 Task: Search for the email with the subject Request for a trial logged in from softage.1@softage.net with the filter, email from softage.7@softage.net and a new filter,  Mark as read
Action: Mouse moved to (912, 102)
Screenshot: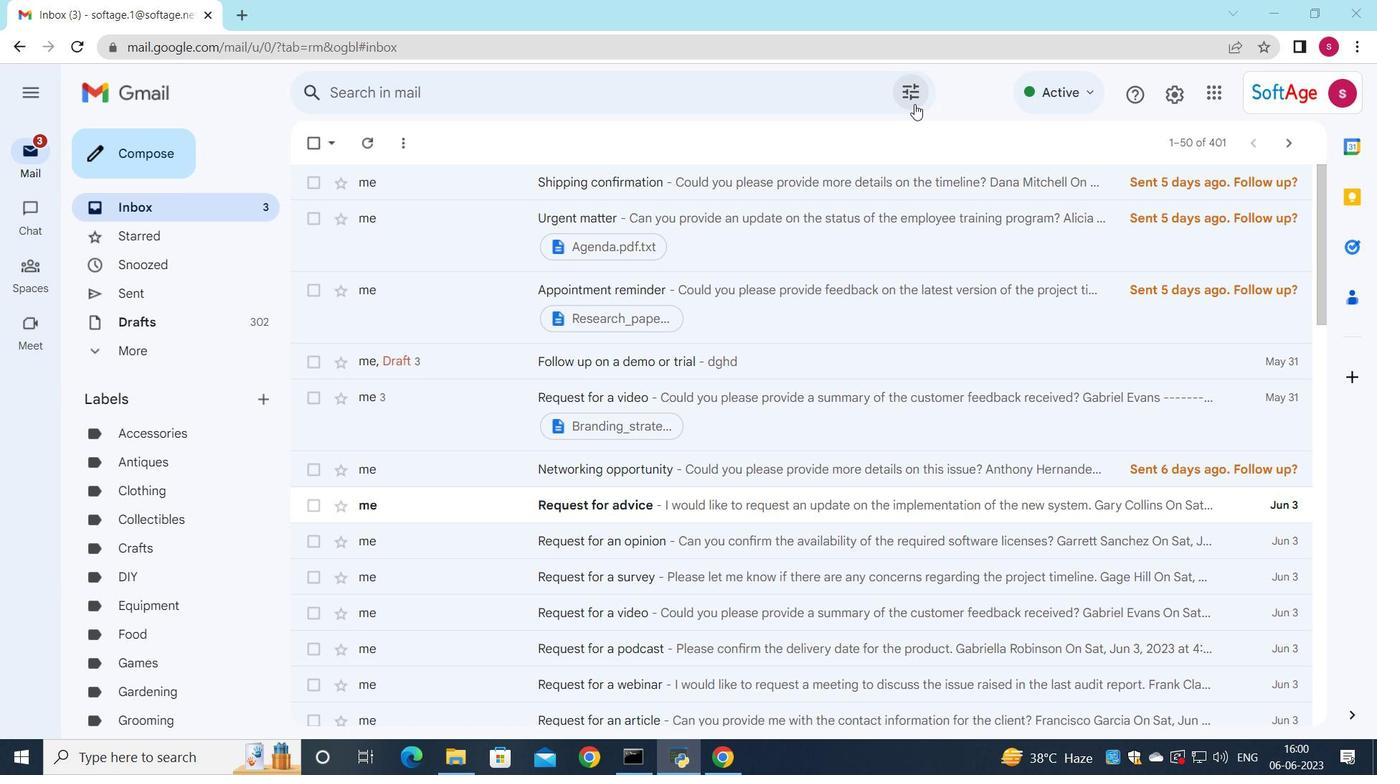 
Action: Mouse pressed left at (912, 102)
Screenshot: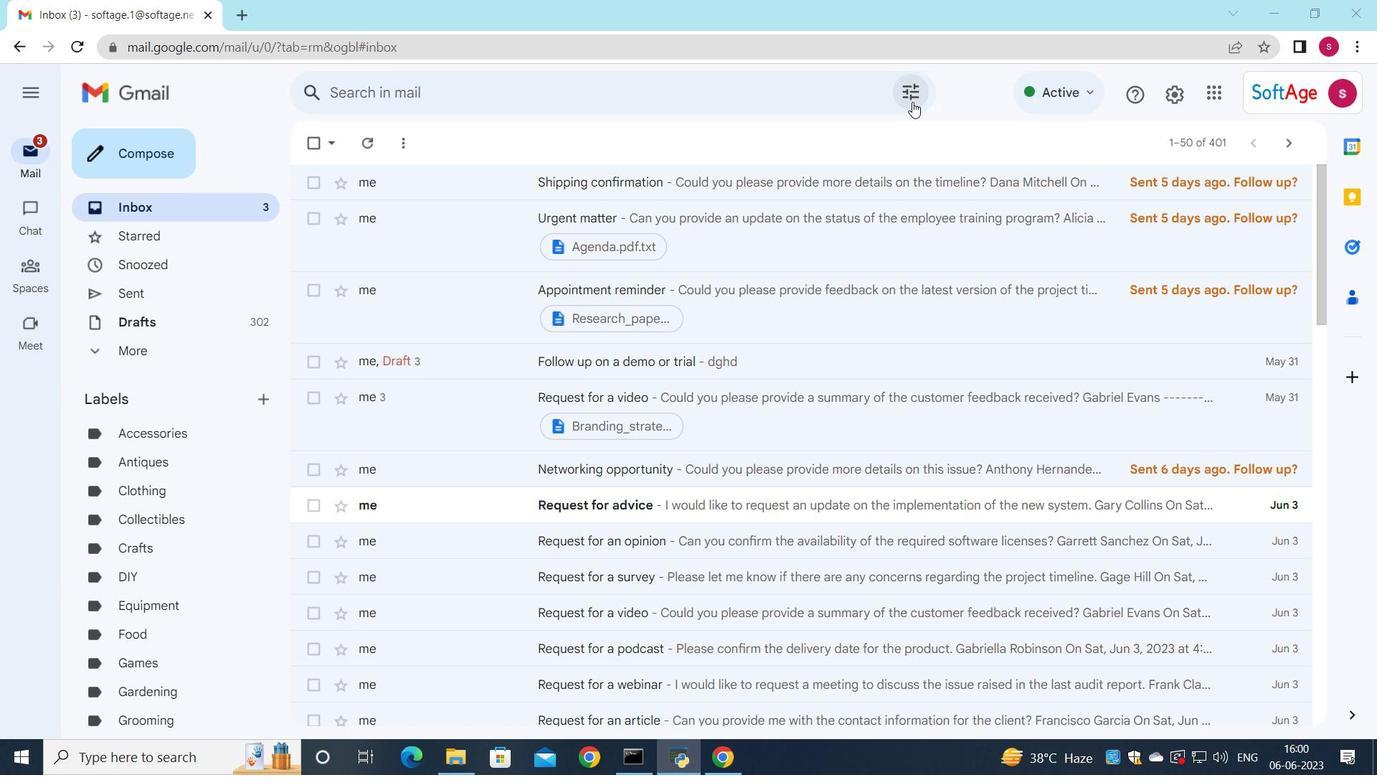 
Action: Mouse moved to (751, 167)
Screenshot: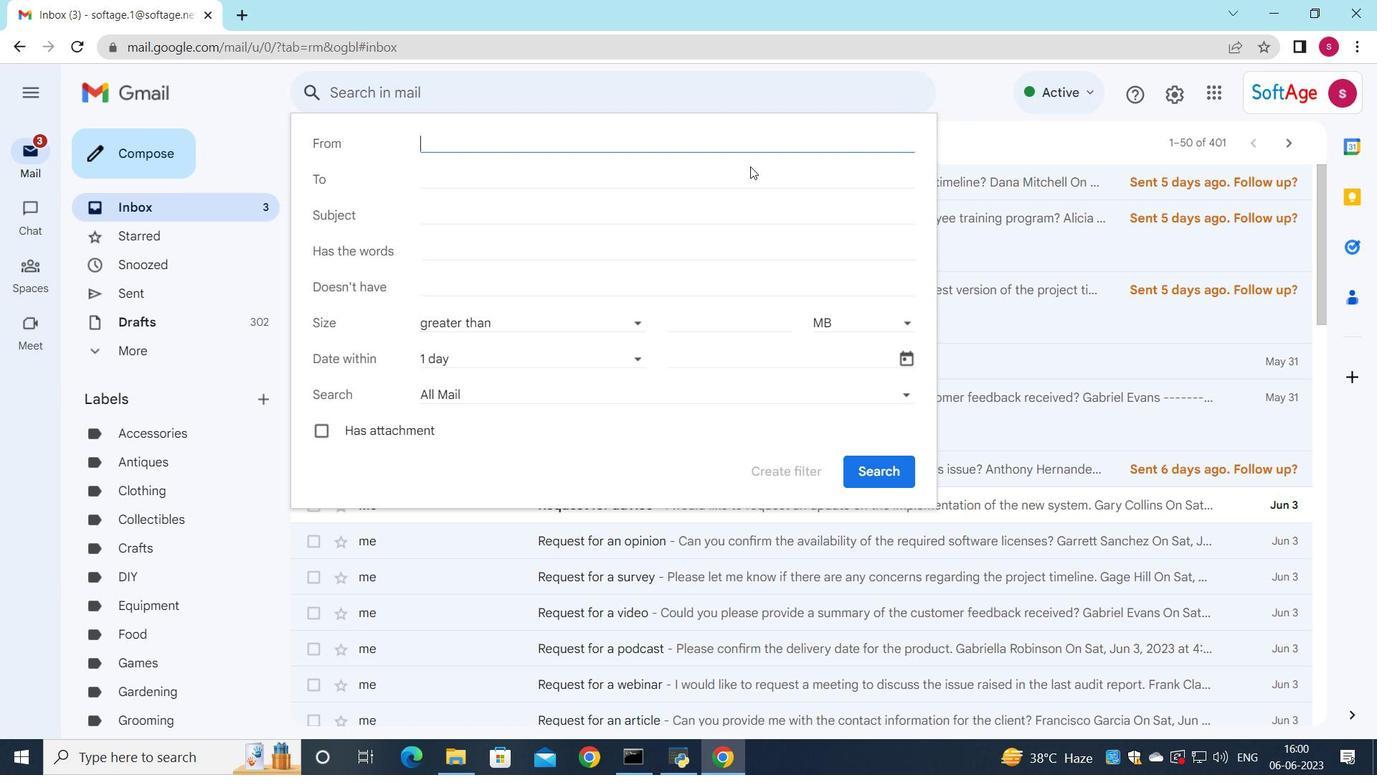 
Action: Key pressed s
Screenshot: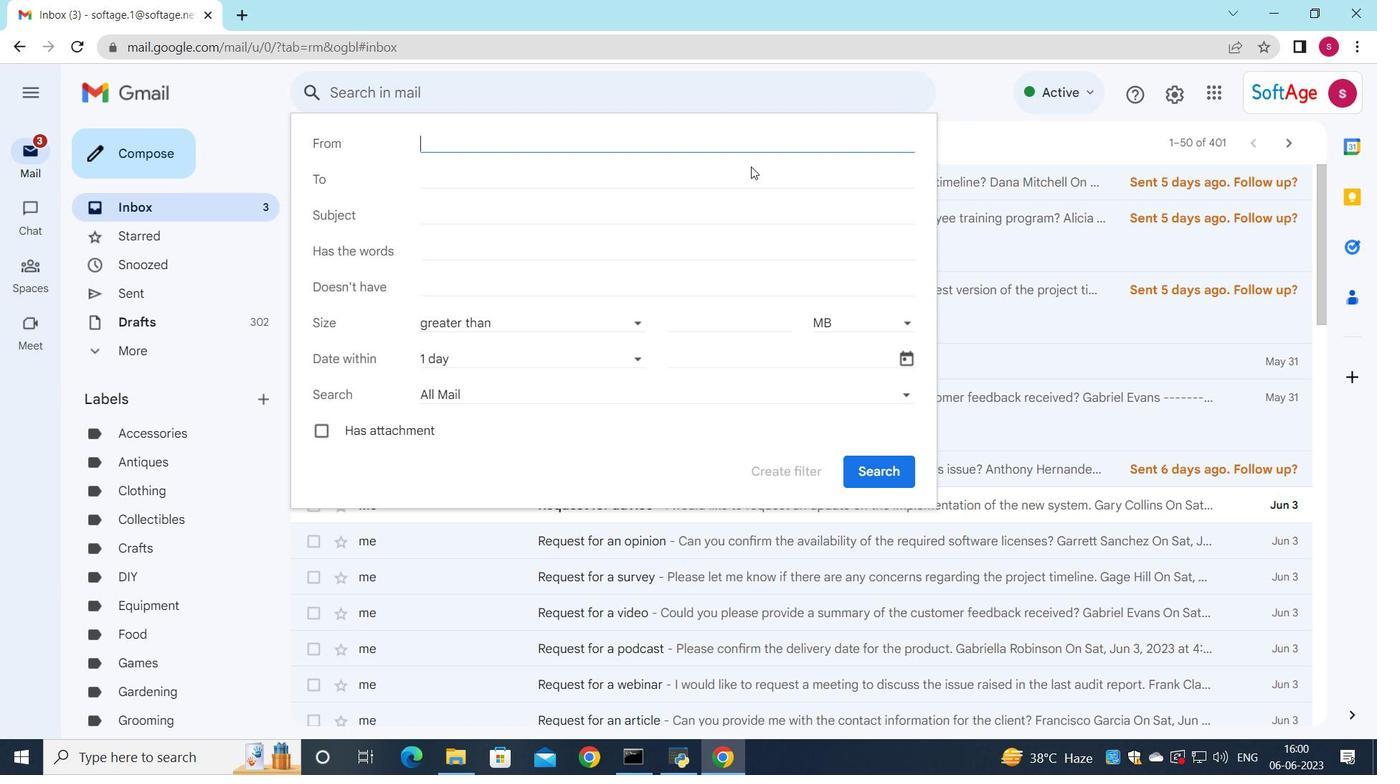 
Action: Mouse moved to (591, 174)
Screenshot: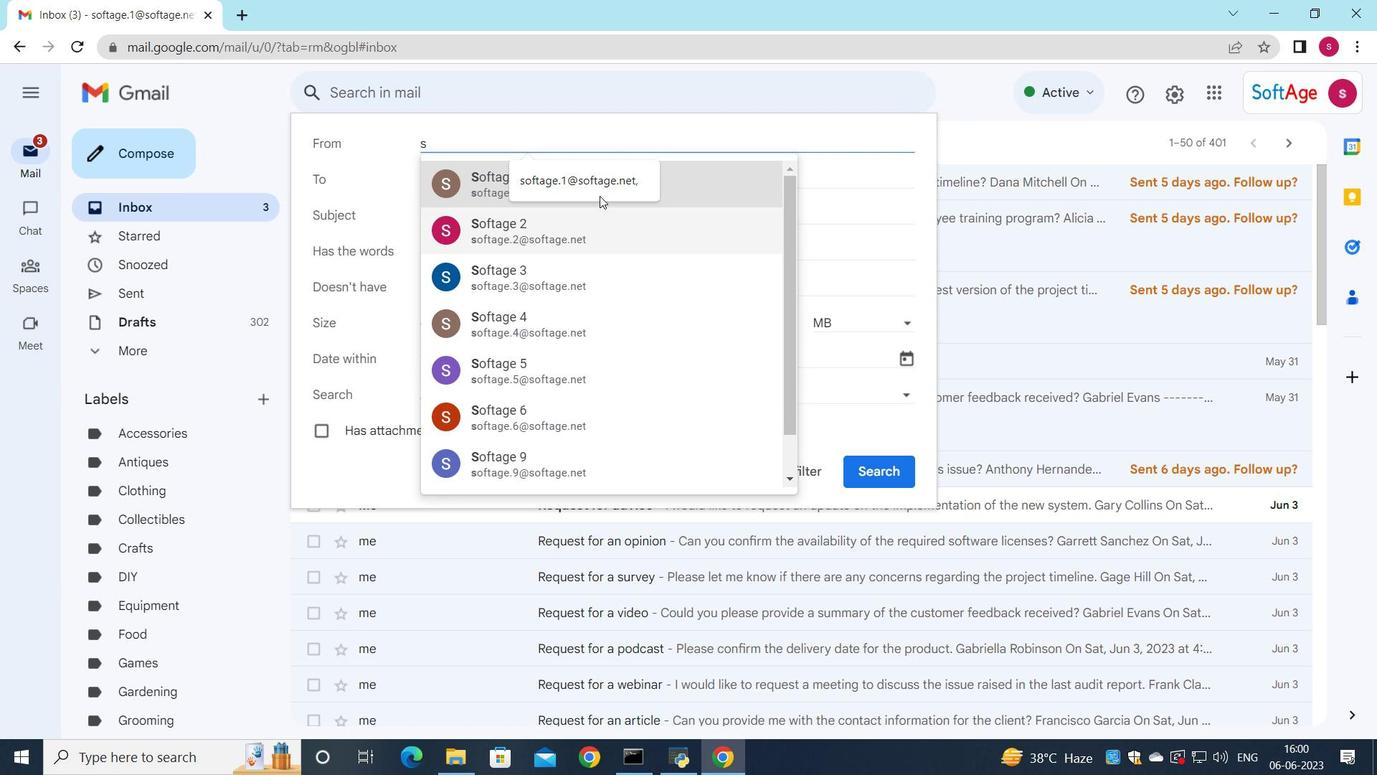 
Action: Mouse pressed left at (591, 174)
Screenshot: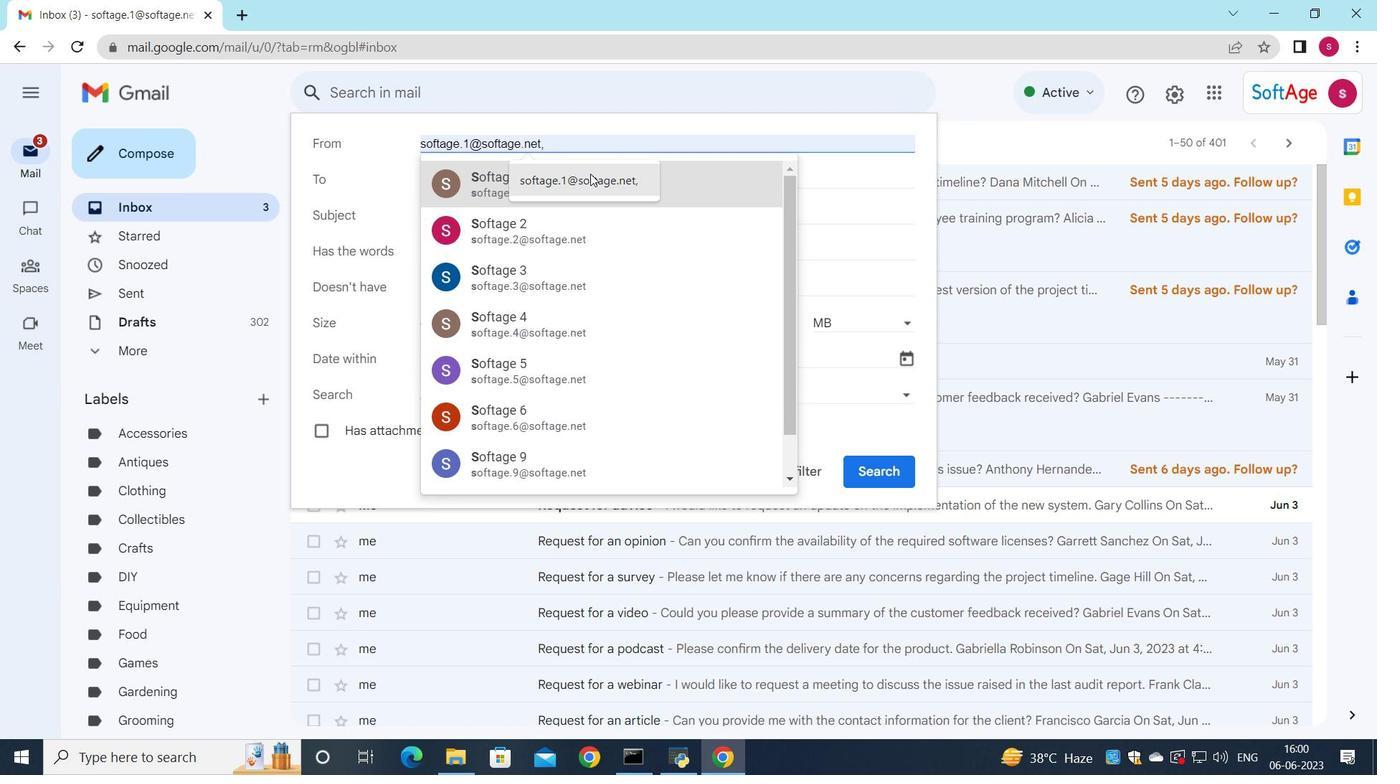 
Action: Mouse moved to (508, 185)
Screenshot: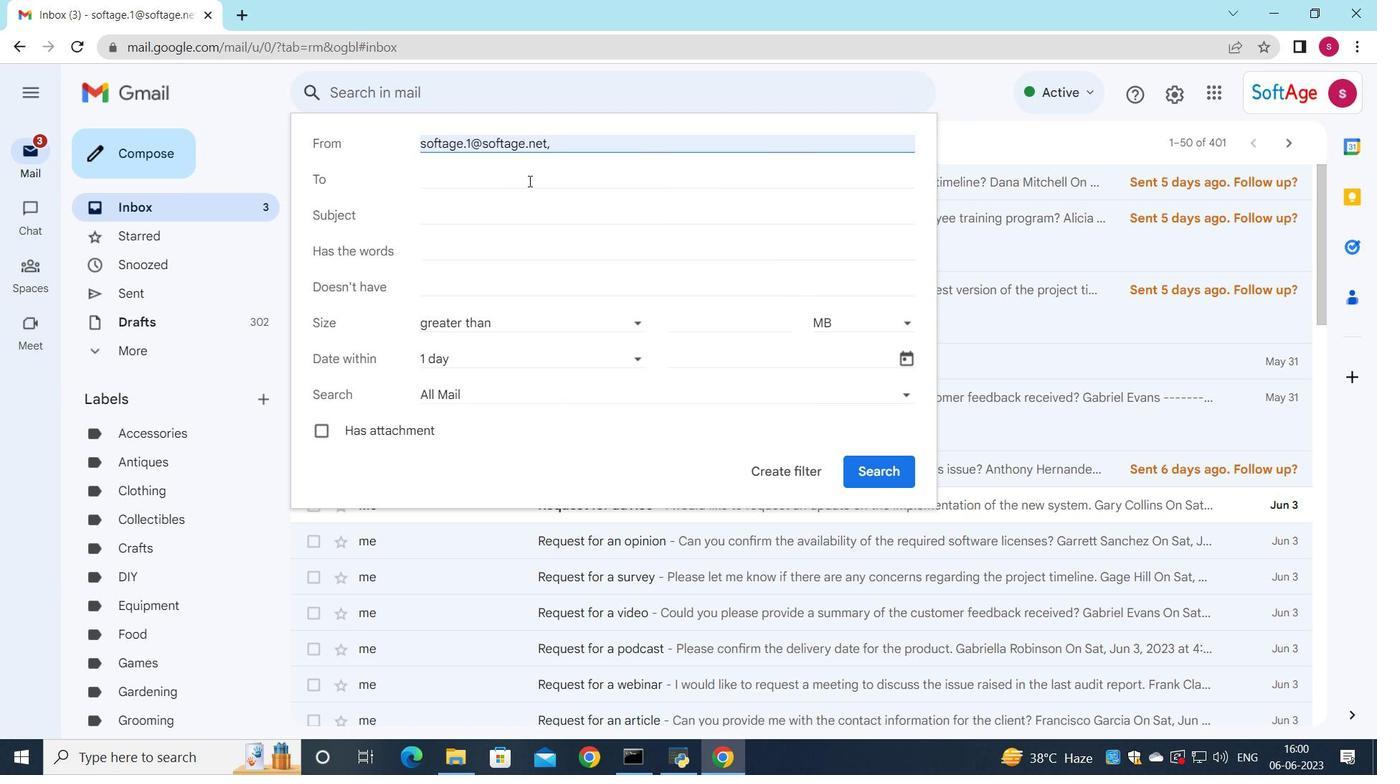 
Action: Mouse pressed left at (508, 185)
Screenshot: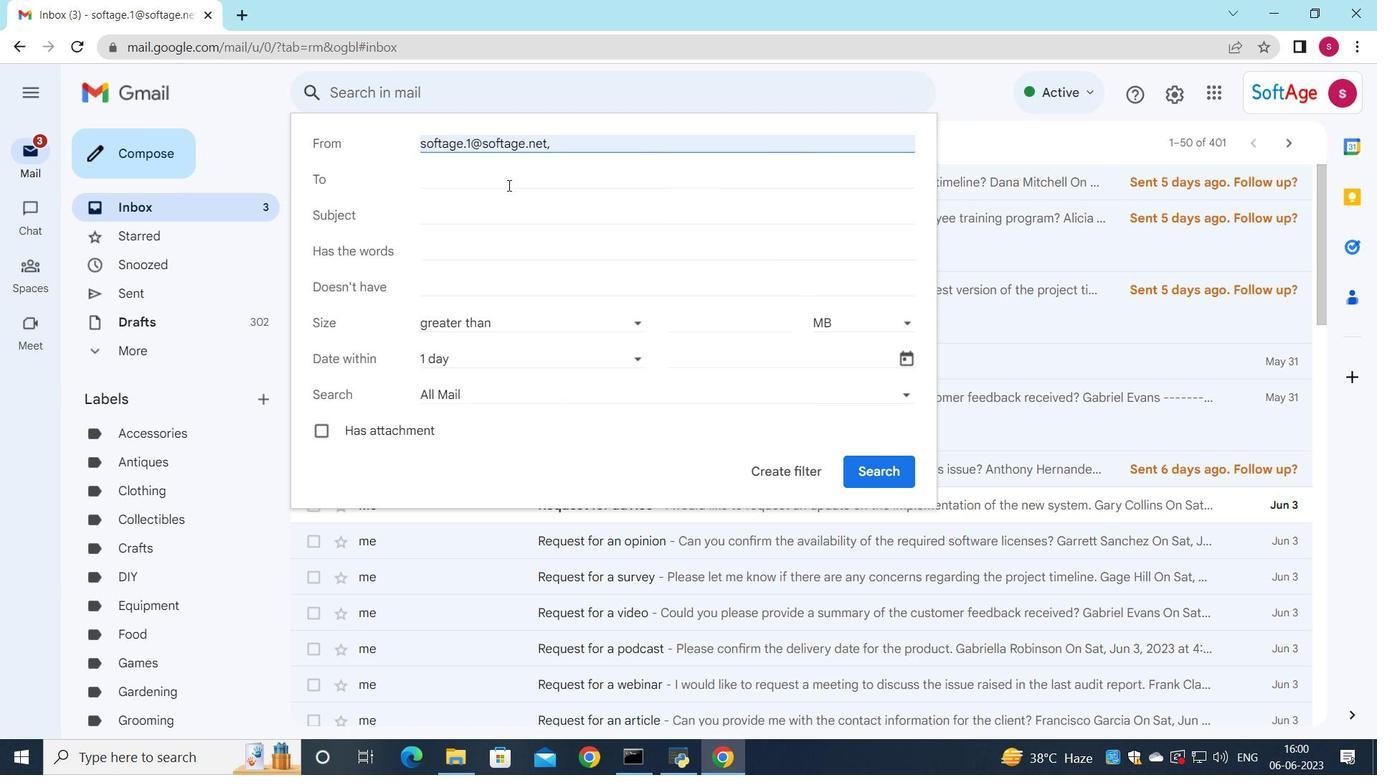 
Action: Mouse moved to (508, 185)
Screenshot: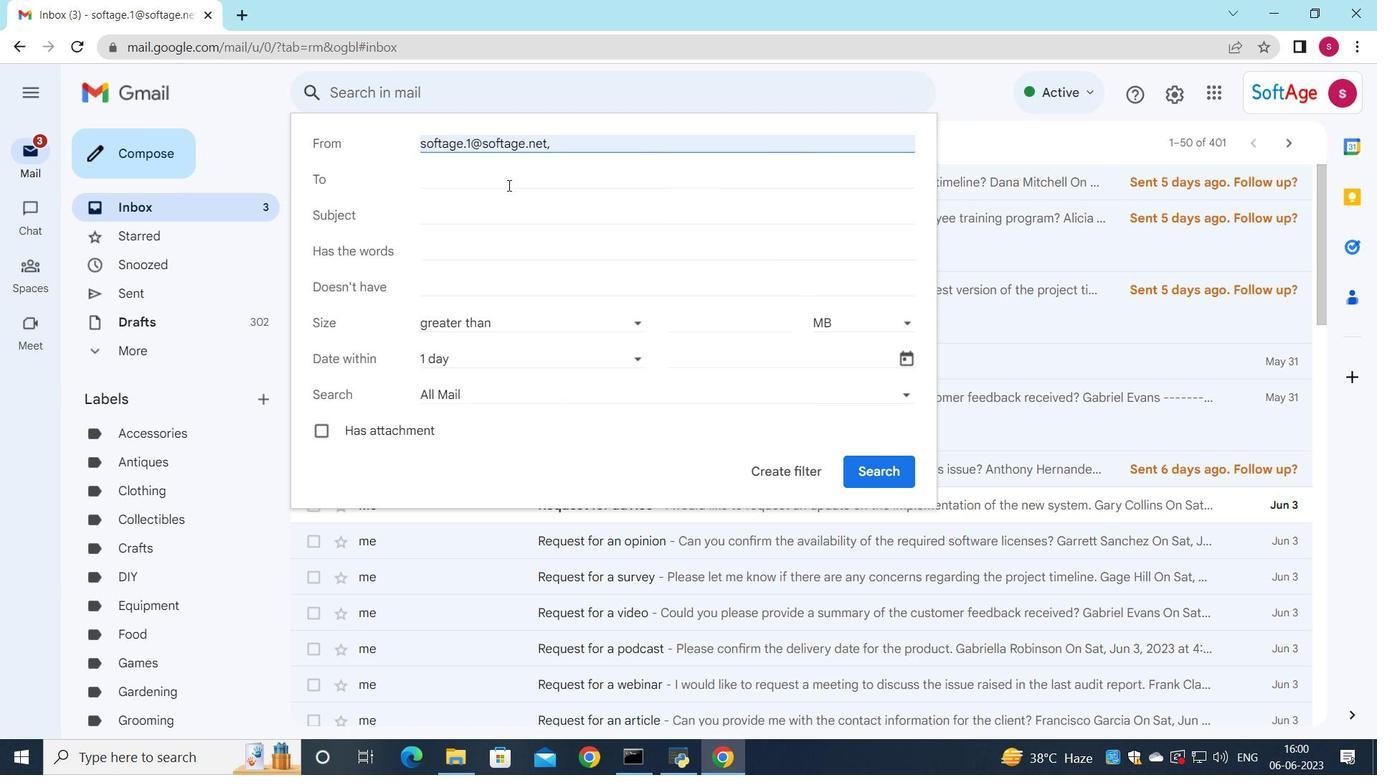 
Action: Key pressed s
Screenshot: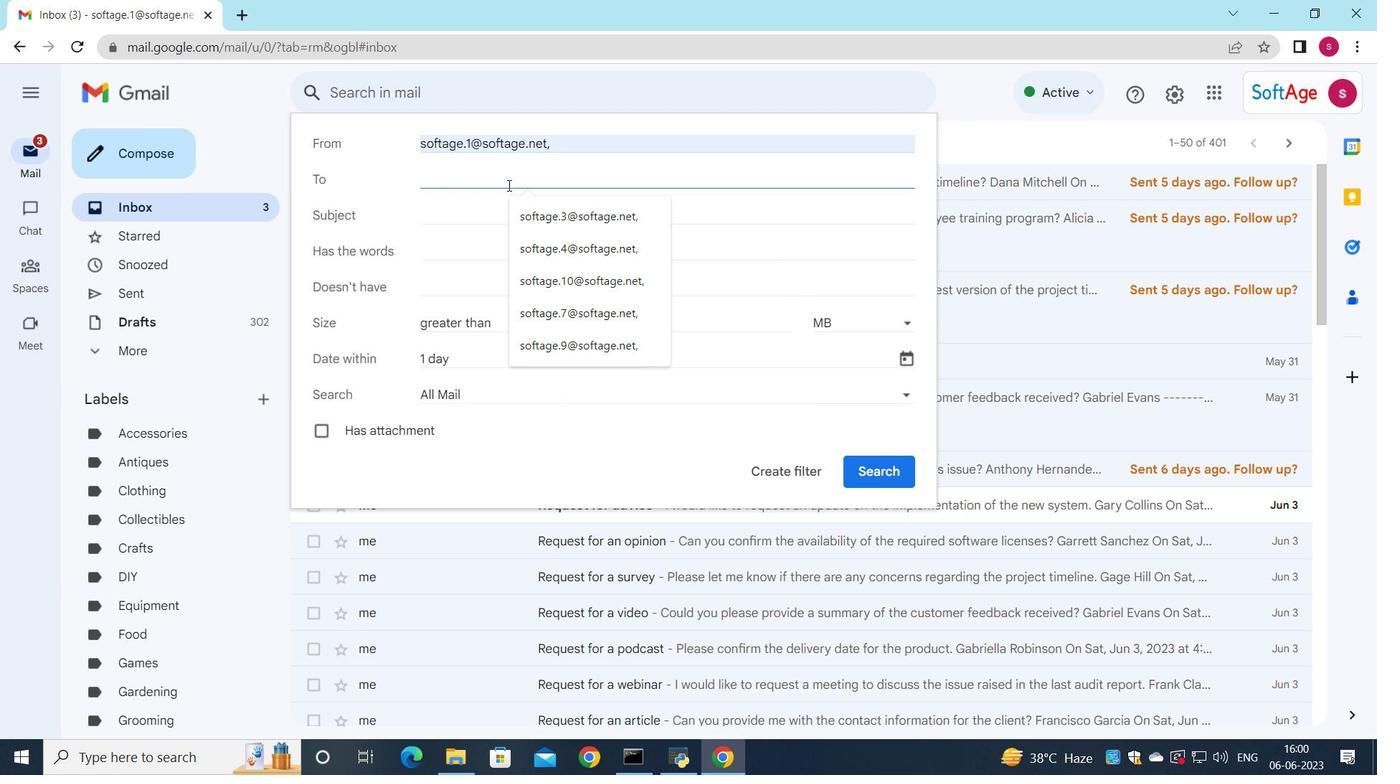 
Action: Mouse moved to (566, 319)
Screenshot: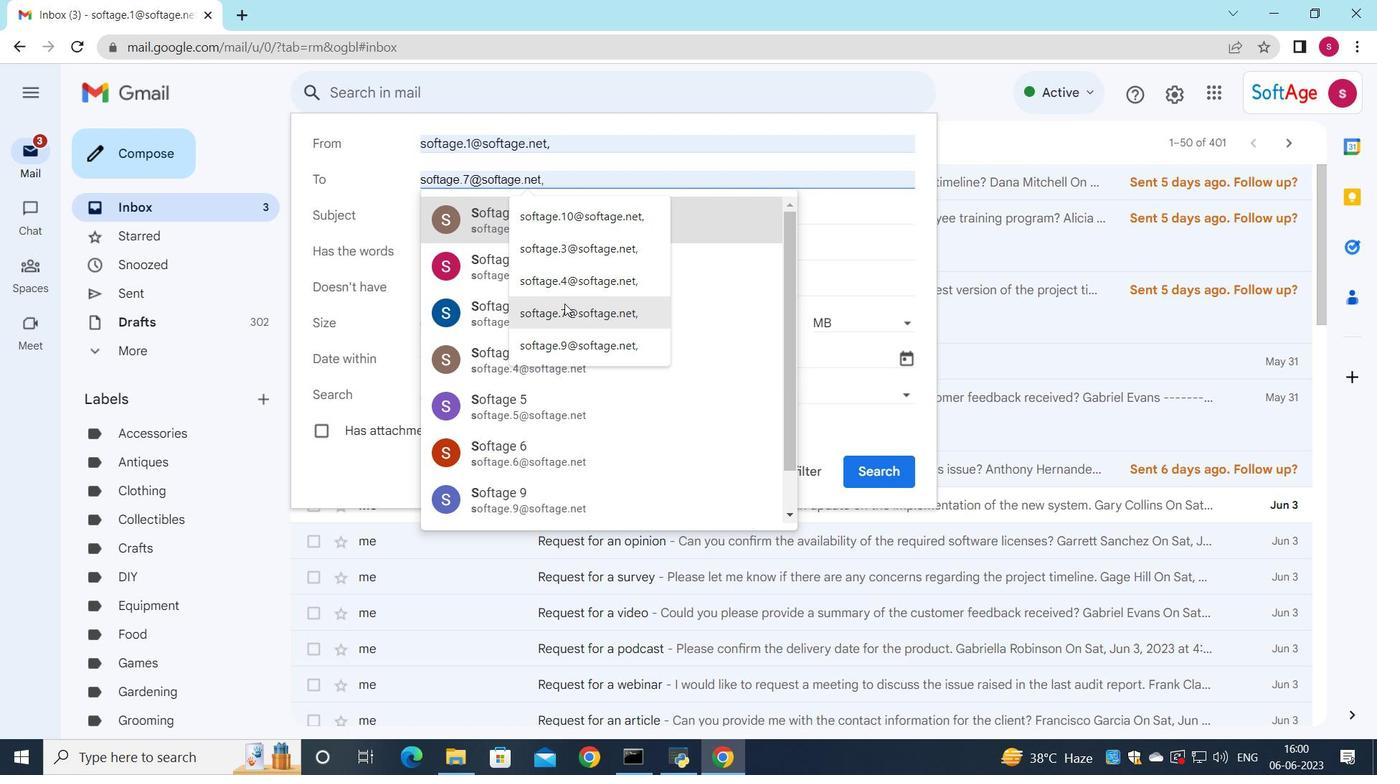 
Action: Mouse pressed left at (566, 319)
Screenshot: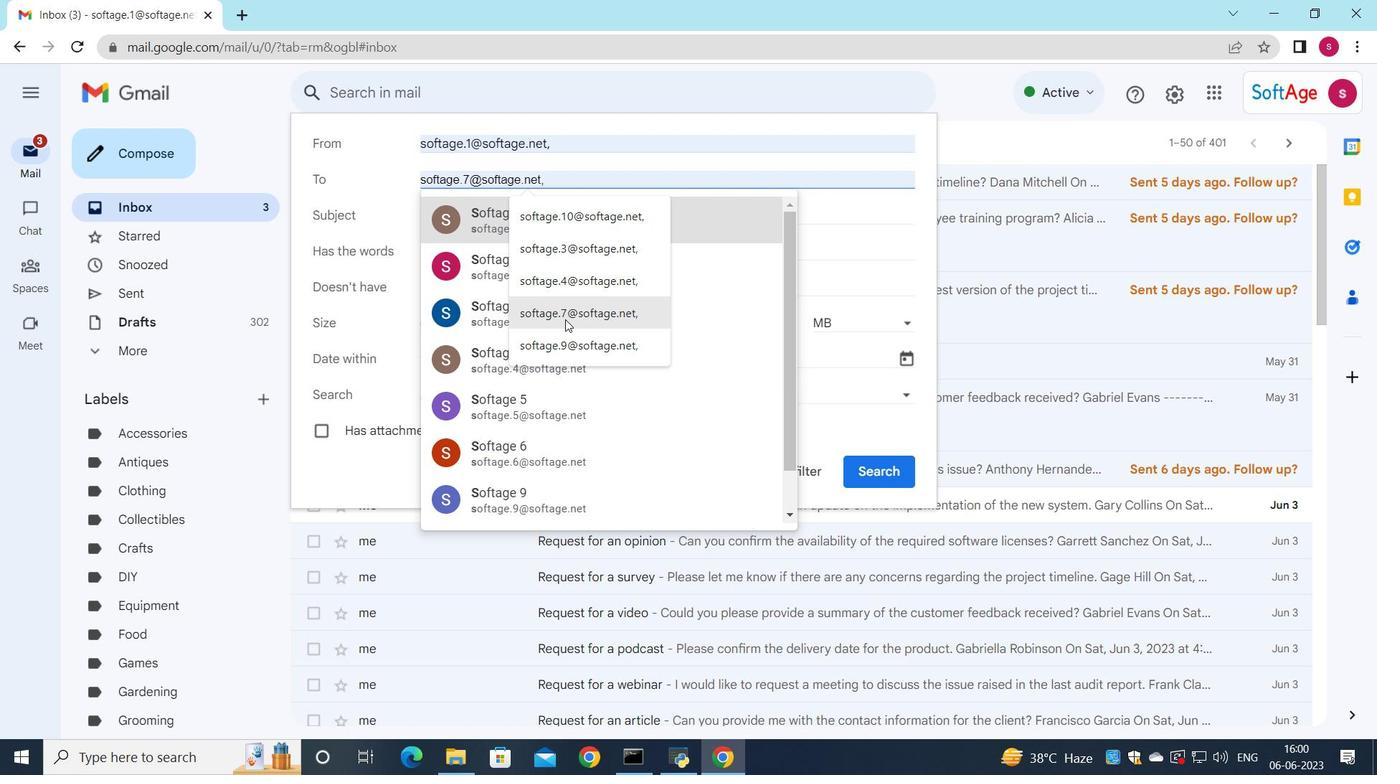 
Action: Mouse moved to (467, 220)
Screenshot: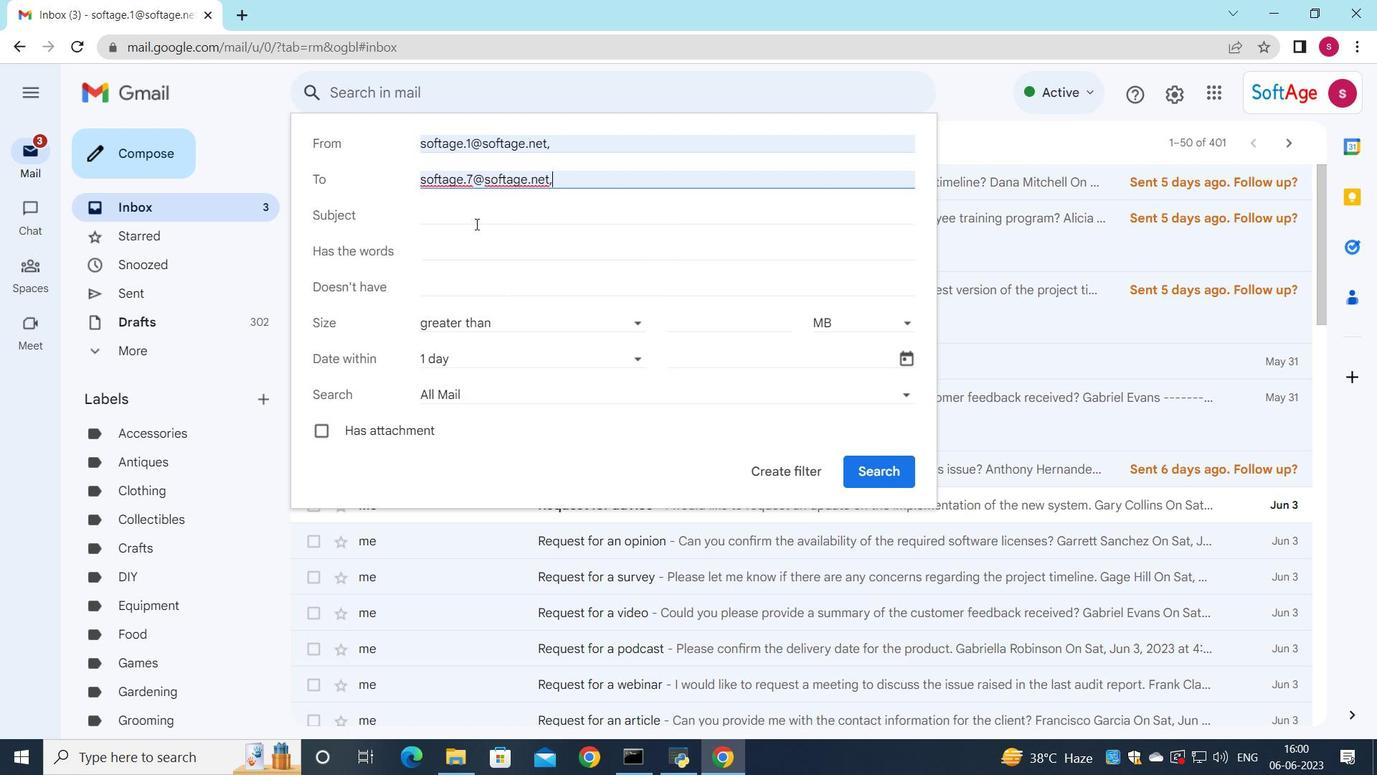 
Action: Mouse pressed left at (467, 220)
Screenshot: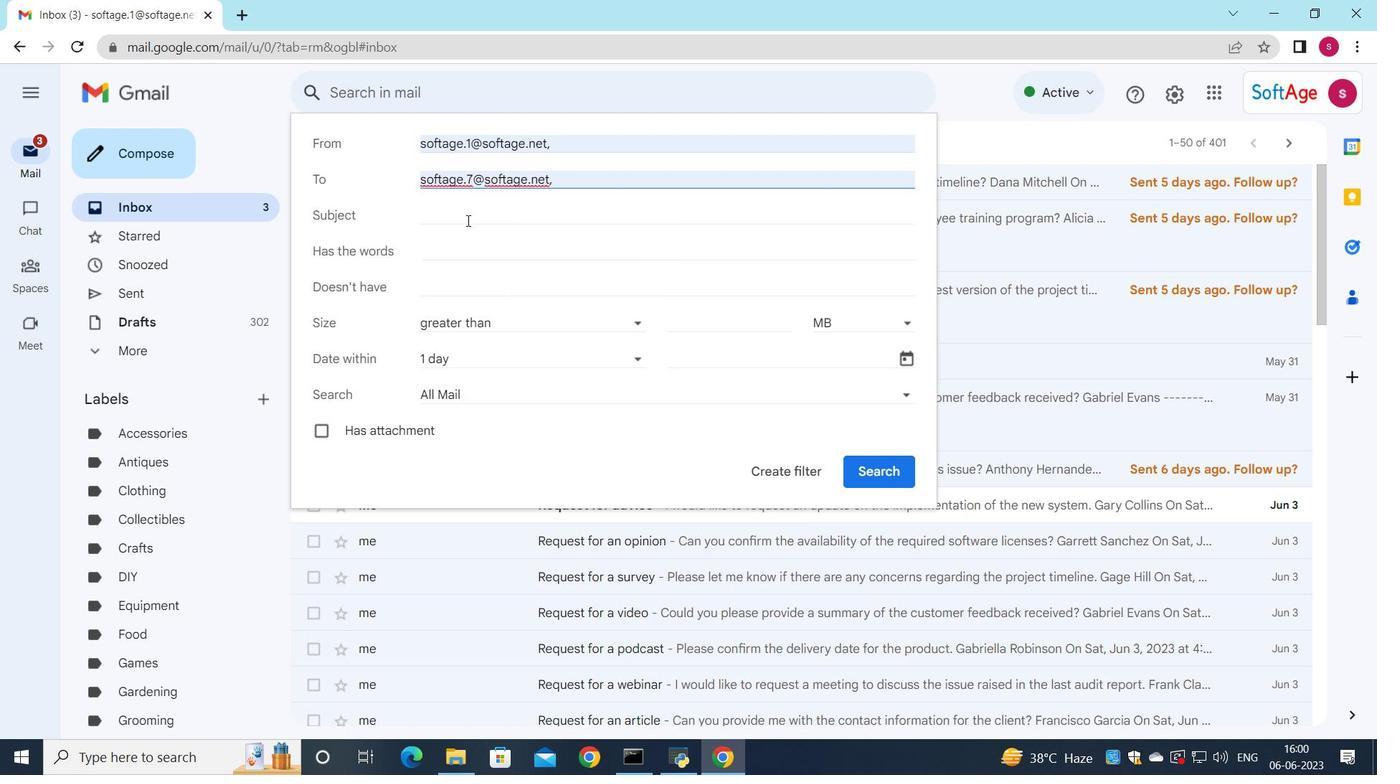 
Action: Mouse moved to (467, 227)
Screenshot: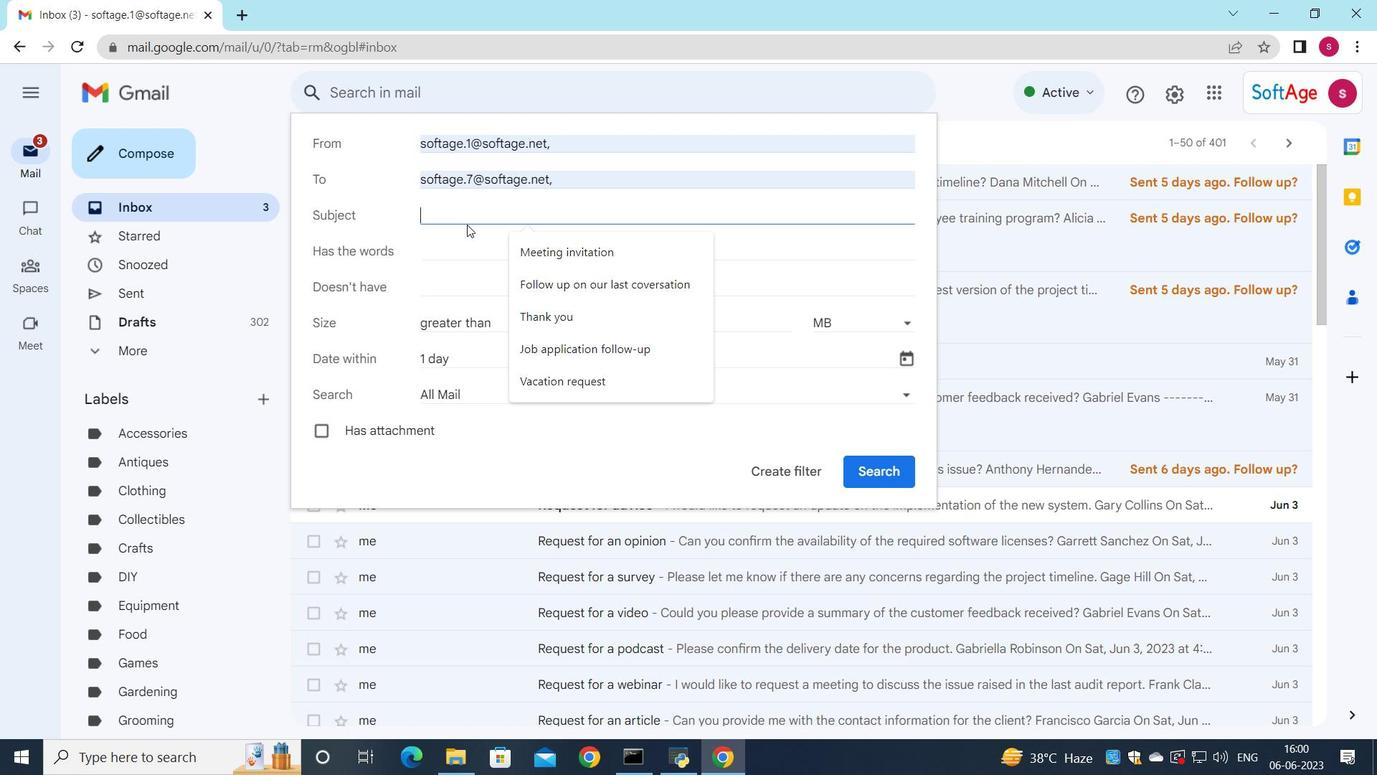 
Action: Key pressed <Key.shift><Key.shift><Key.shift><Key.shift><Key.shift><Key.shift><Key.shift><Key.shift><Key.shift><Key.shift><Key.shift><Key.shift><Key.shift><Key.shift><Key.shift><Key.shift><Key.shift><Key.shift><Key.shift><Key.shift><Key.shift><Key.shift><Key.shift><Key.shift><Key.shift><Key.shift><Key.shift><Key.shift><Key.shift><Key.shift><Key.shift><Key.shift><Key.shift><Key.shift><Key.shift><Key.shift><Key.shift><Key.shift><Key.shift><Key.shift><Key.shift><Key.shift><Key.shift><Key.shift><Key.shift><Key.shift><Key.shift><Key.shift><Key.shift><Key.shift><Key.shift>Requ
Screenshot: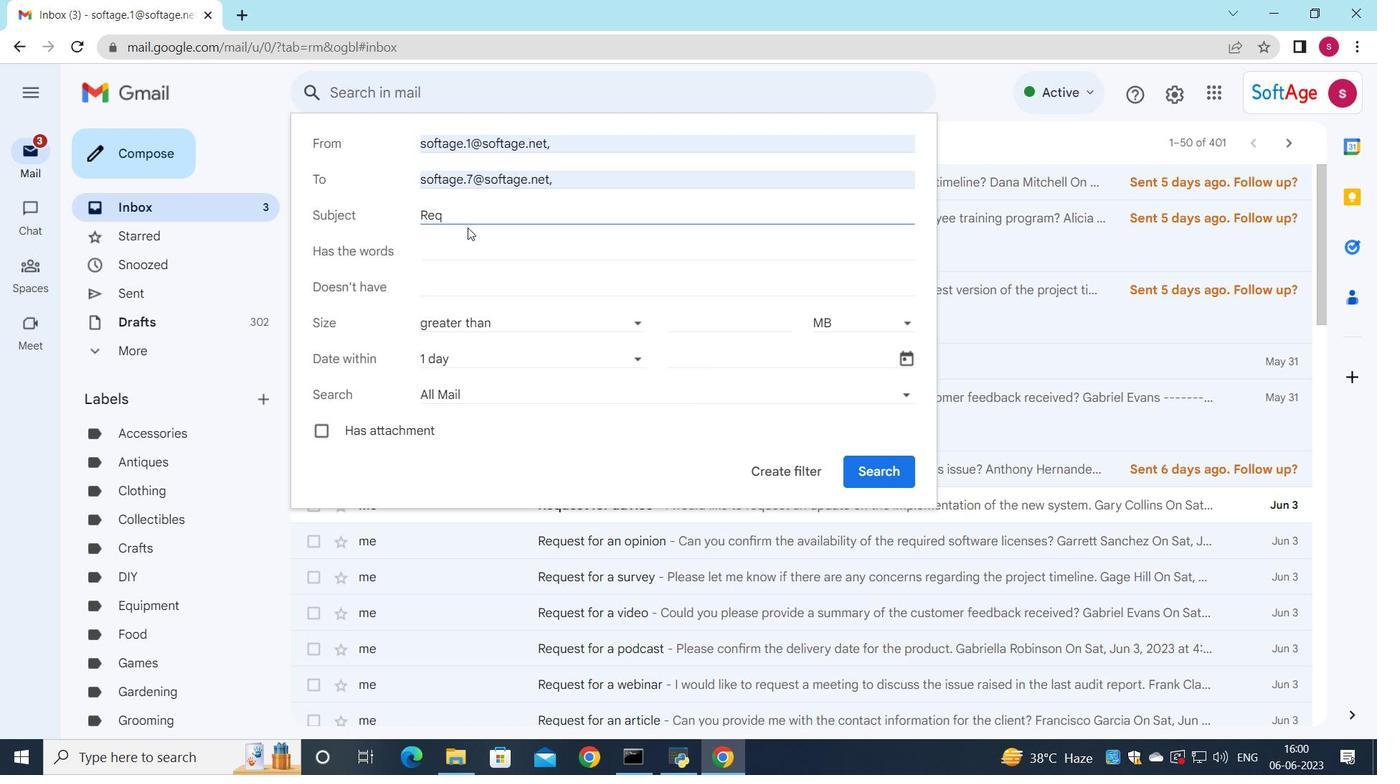 
Action: Mouse moved to (467, 241)
Screenshot: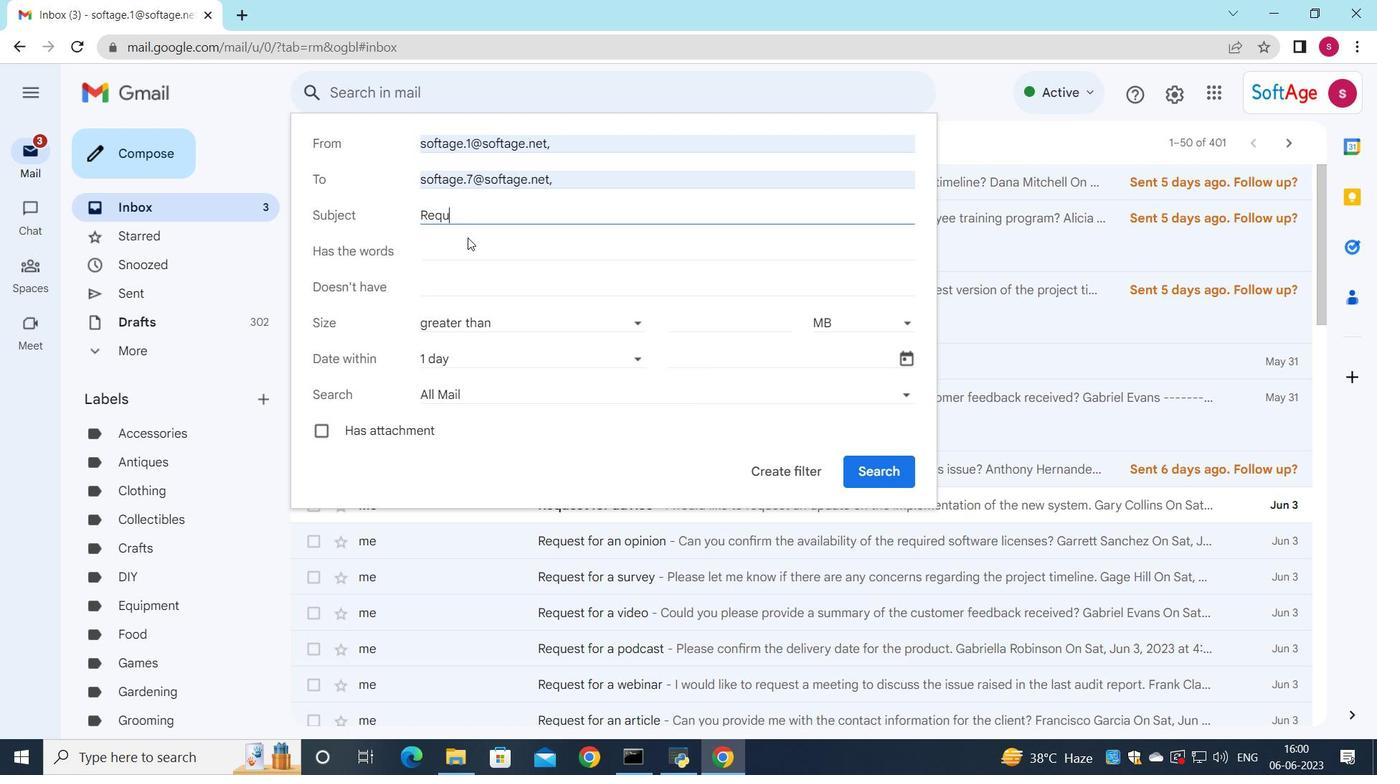 
Action: Key pressed est
Screenshot: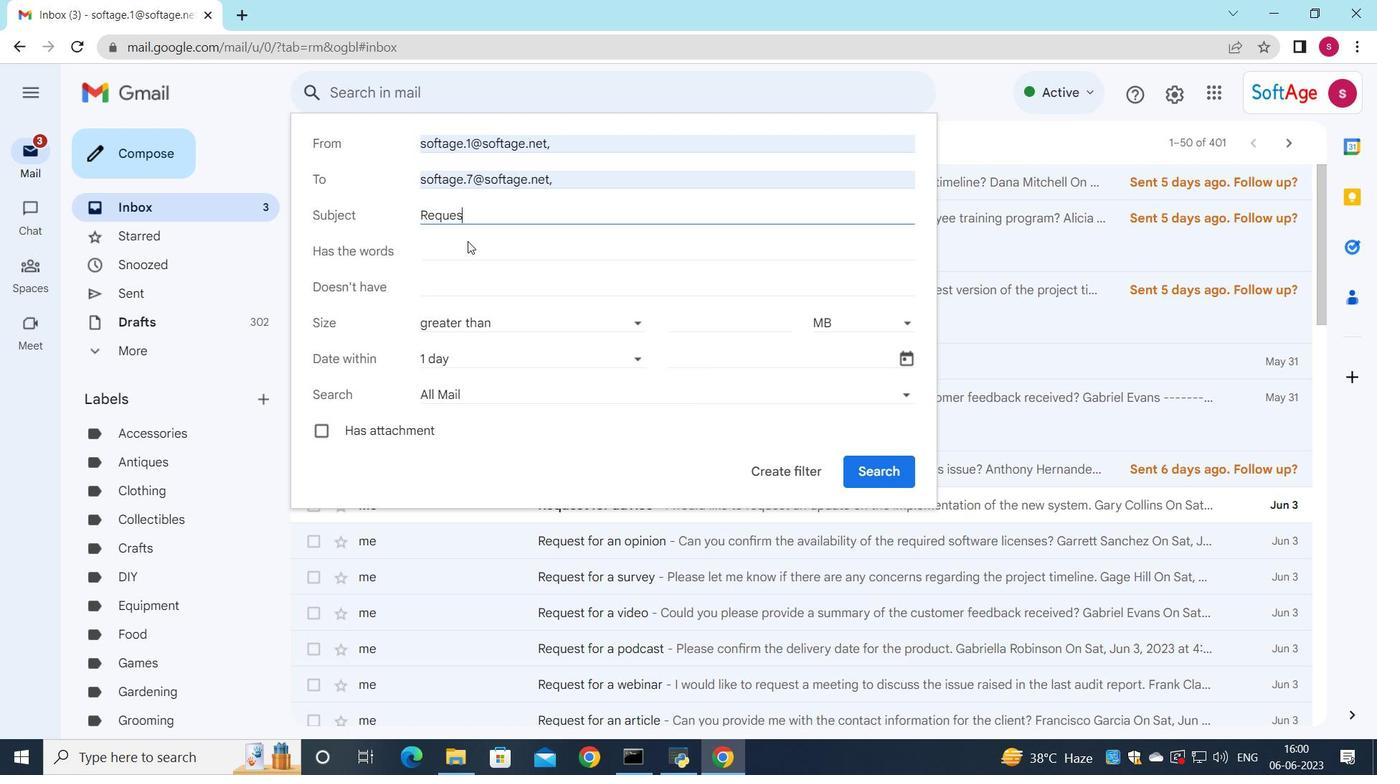 
Action: Mouse moved to (502, 235)
Screenshot: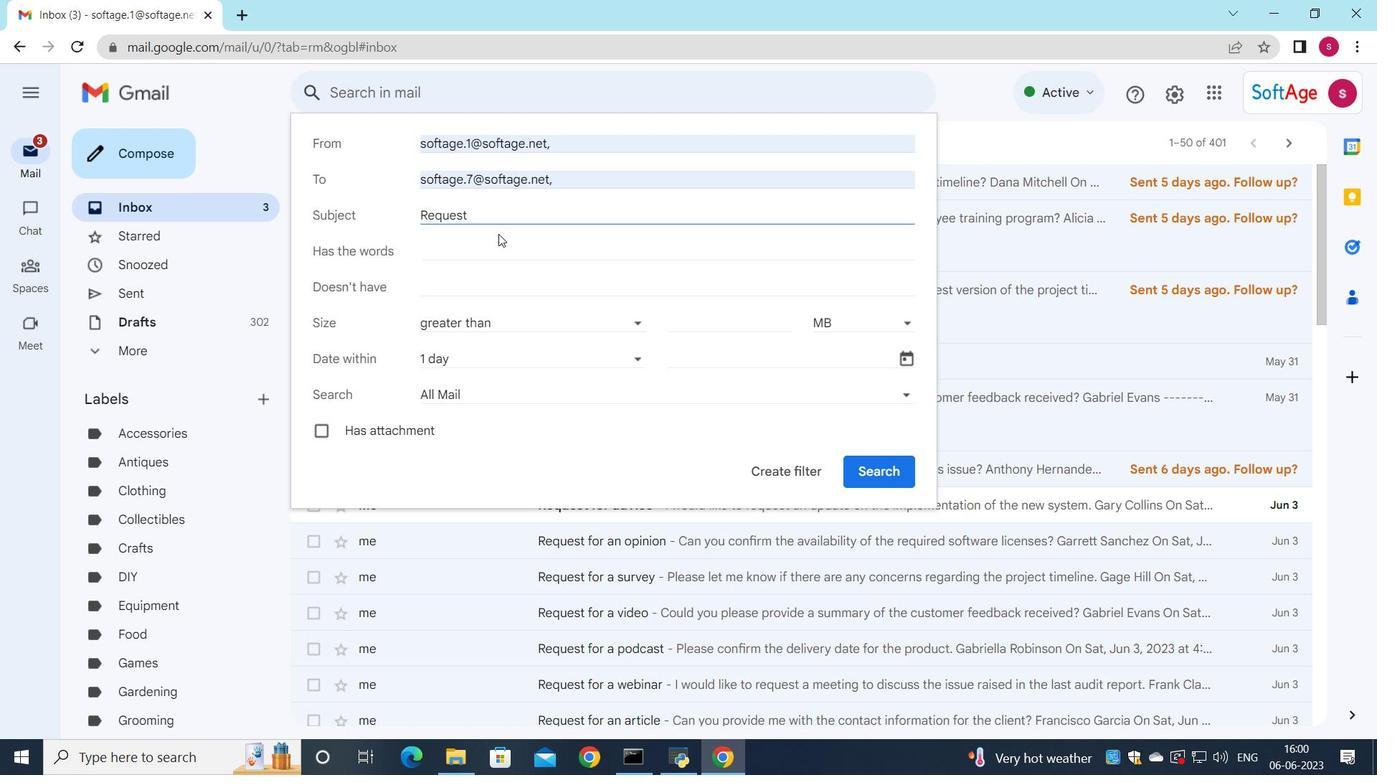 
Action: Key pressed <Key.space>f
Screenshot: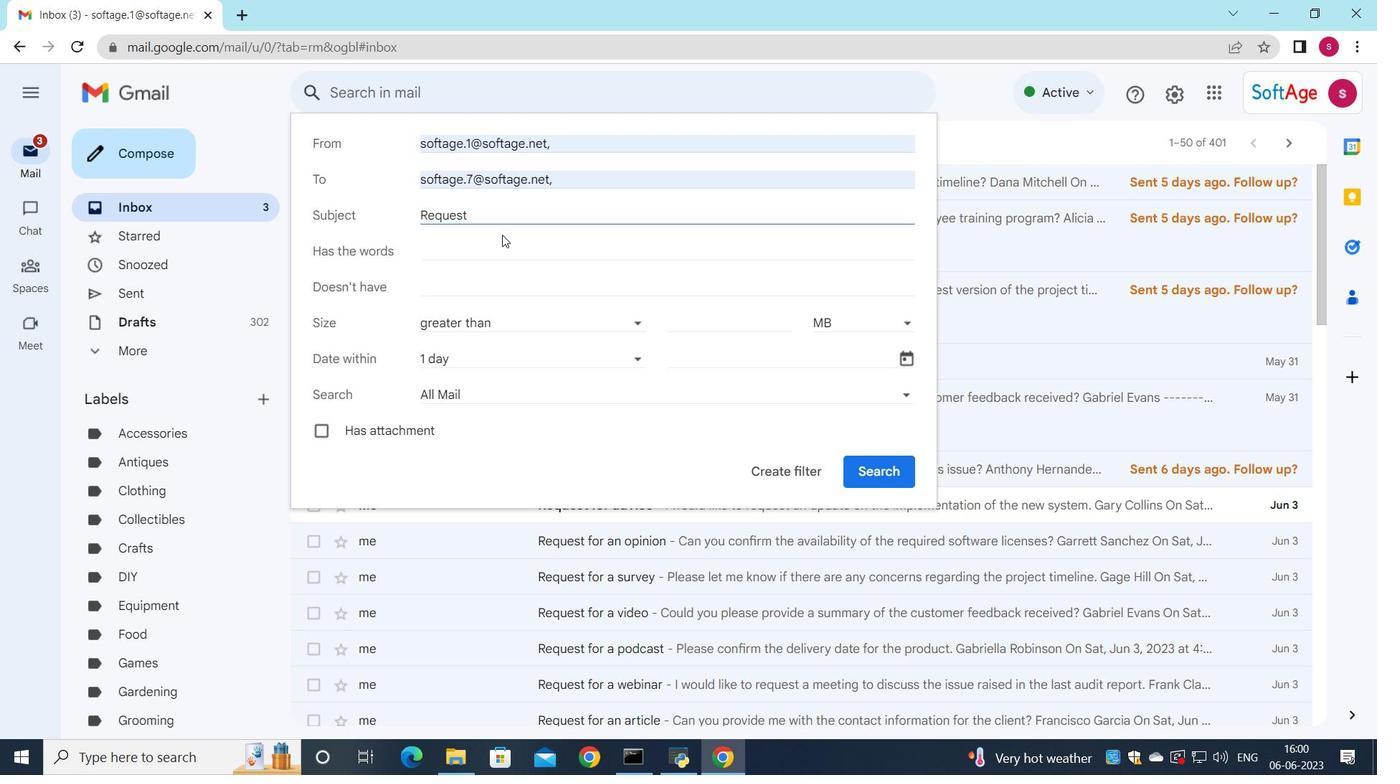 
Action: Mouse moved to (495, 236)
Screenshot: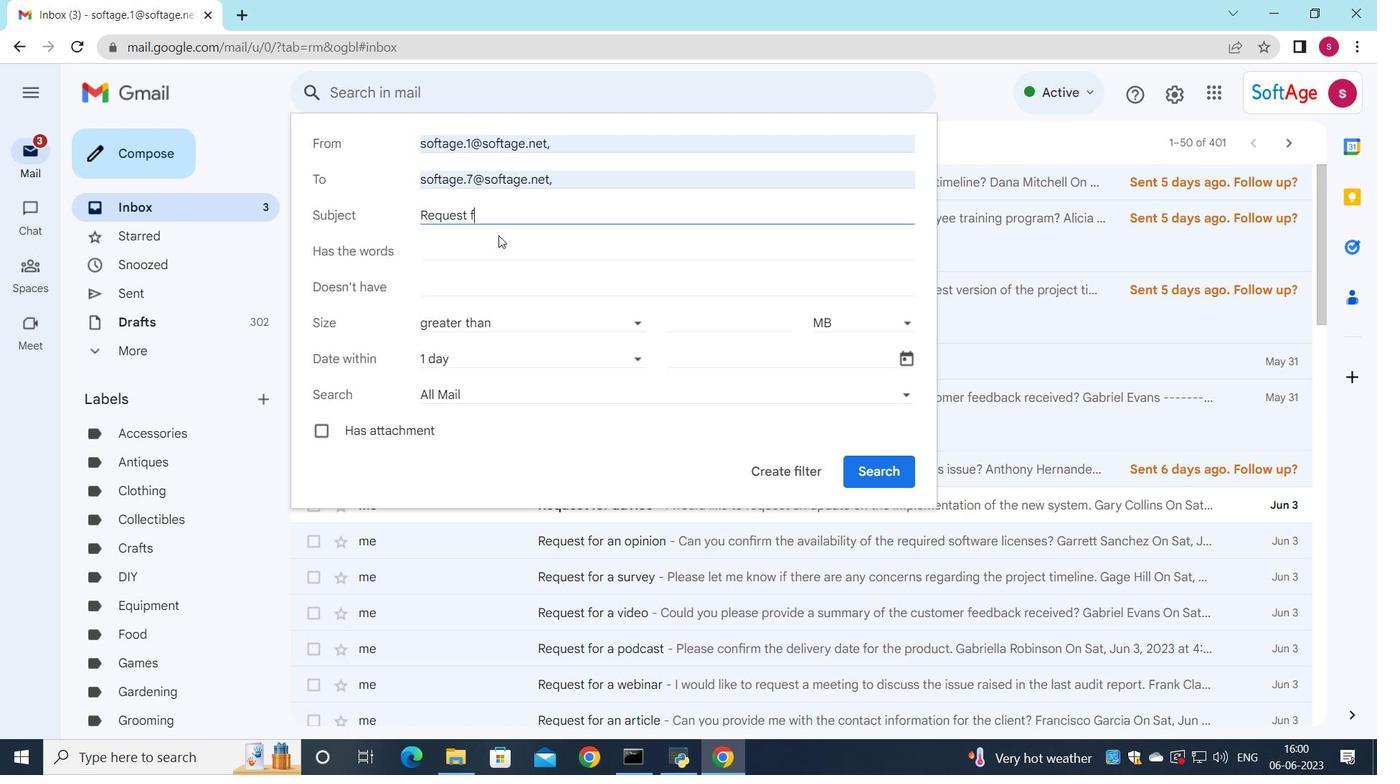 
Action: Key pressed o
Screenshot: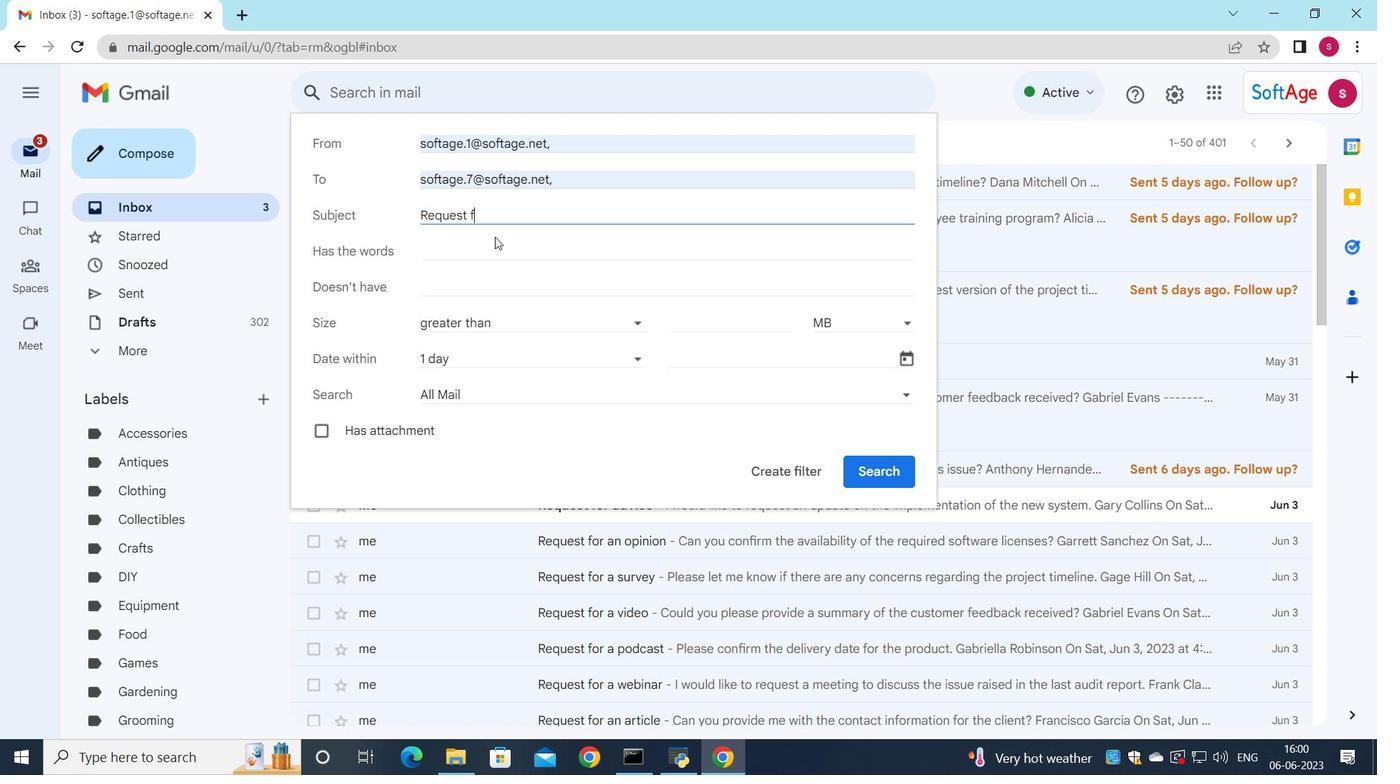 
Action: Mouse moved to (494, 238)
Screenshot: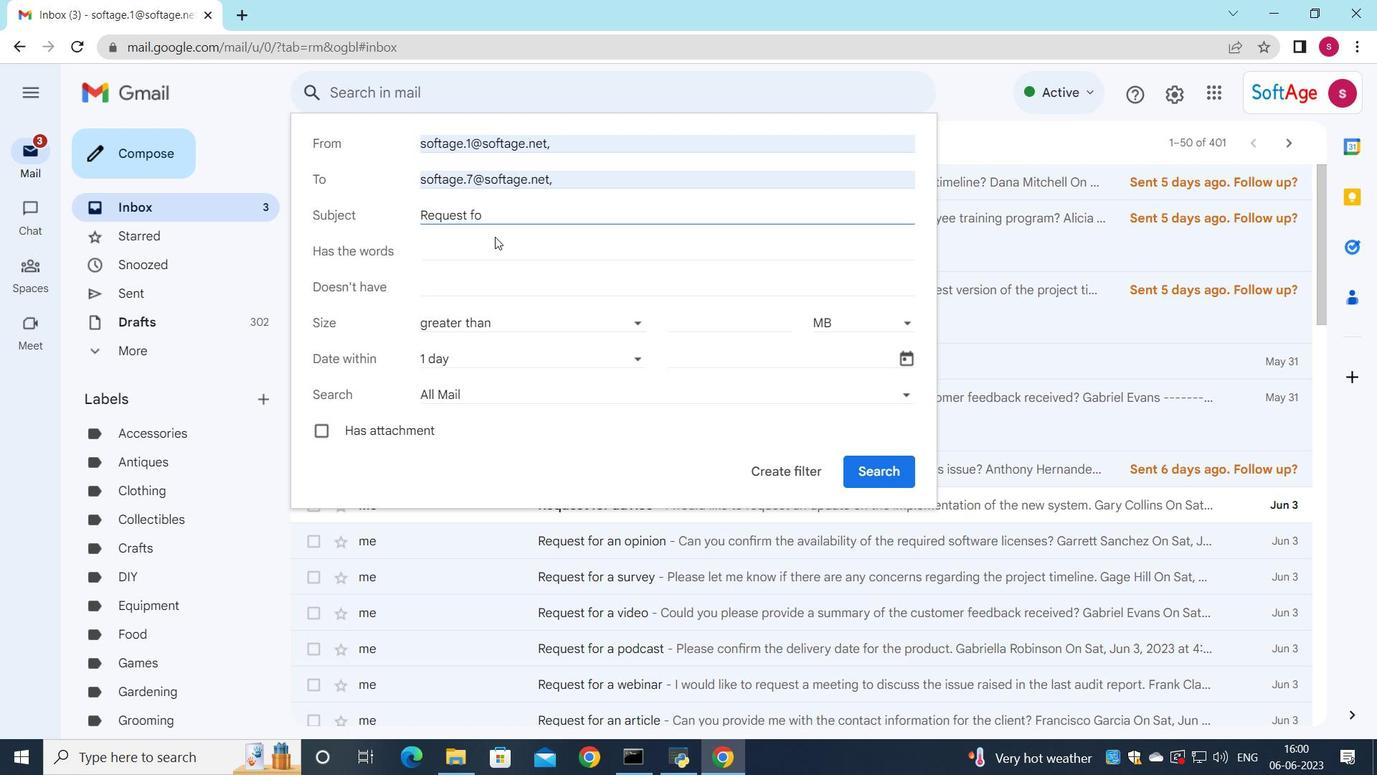 
Action: Key pressed r<Key.space>a<Key.space>tr
Screenshot: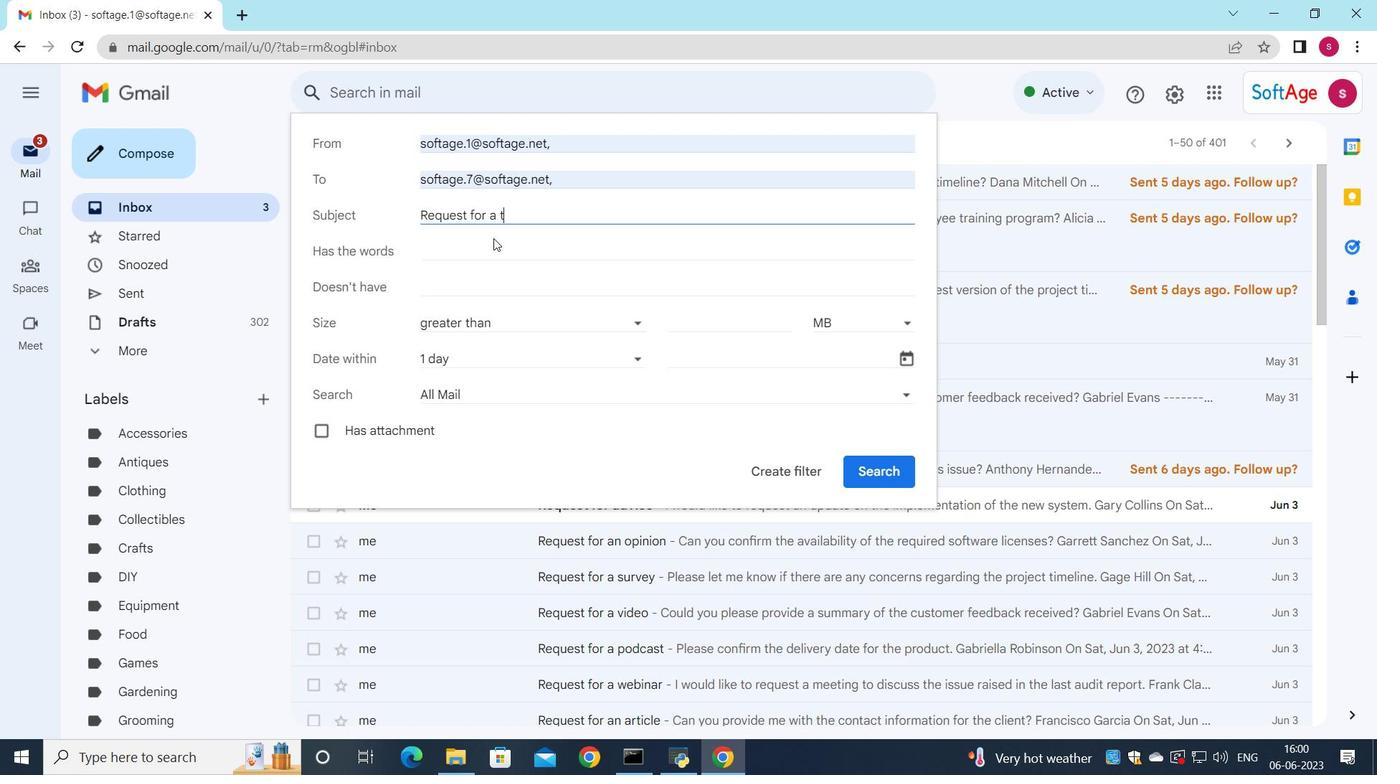 
Action: Mouse moved to (489, 249)
Screenshot: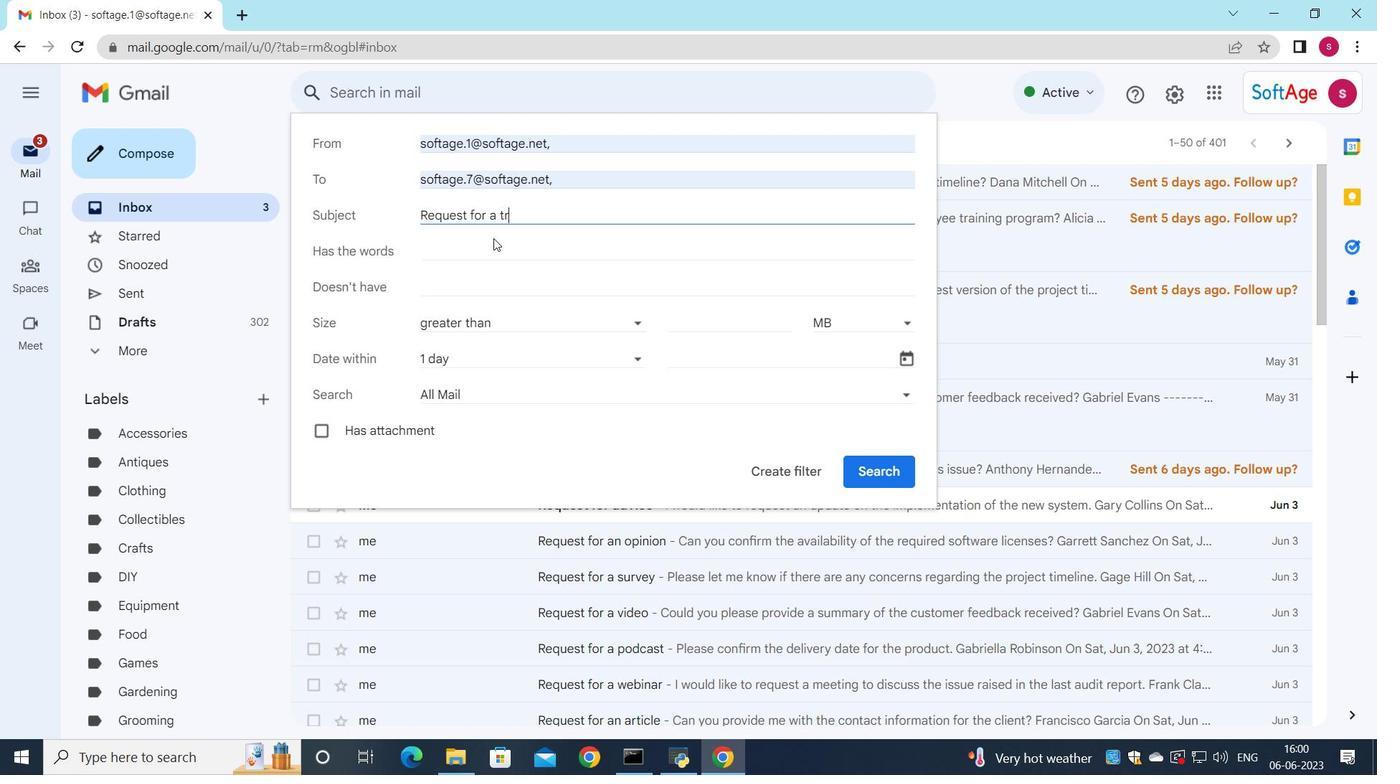 
Action: Key pressed i
Screenshot: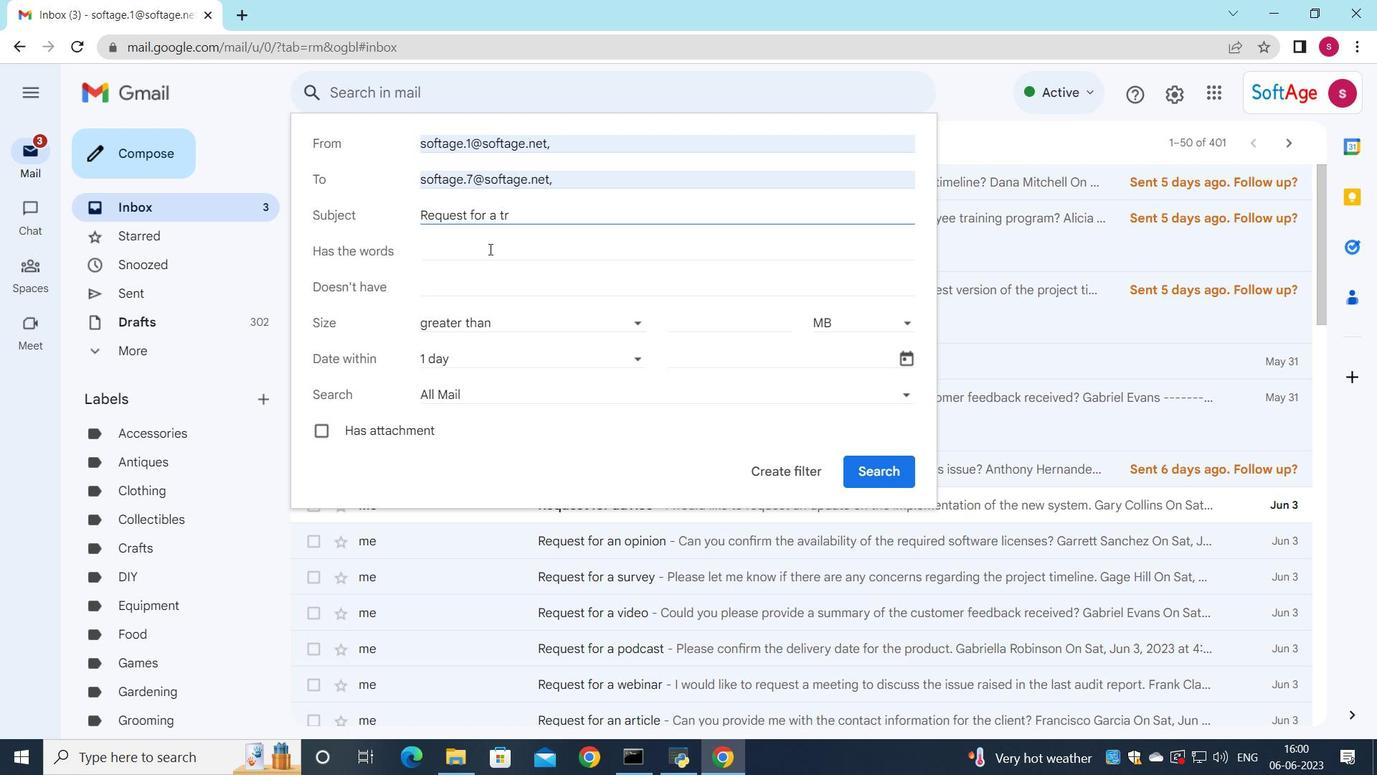 
Action: Mouse moved to (490, 256)
Screenshot: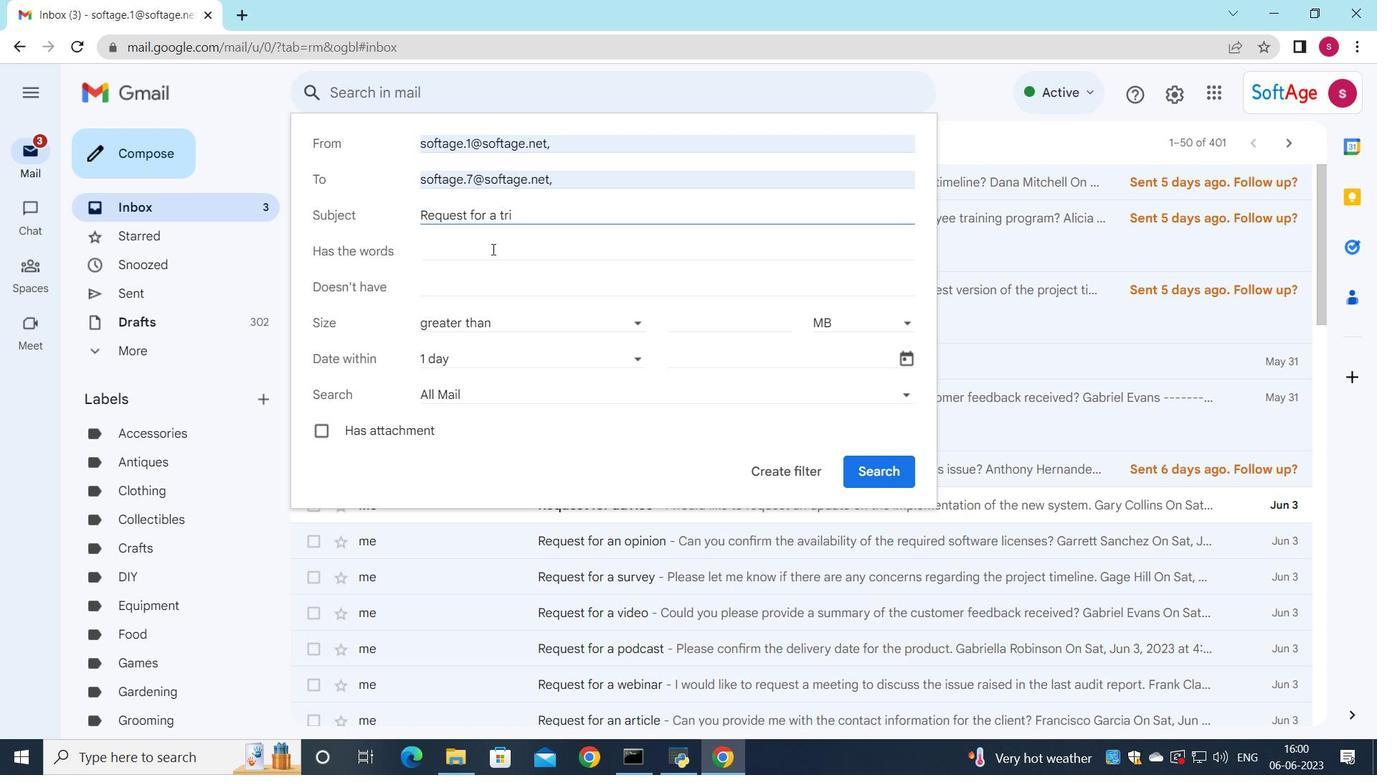 
Action: Key pressed a
Screenshot: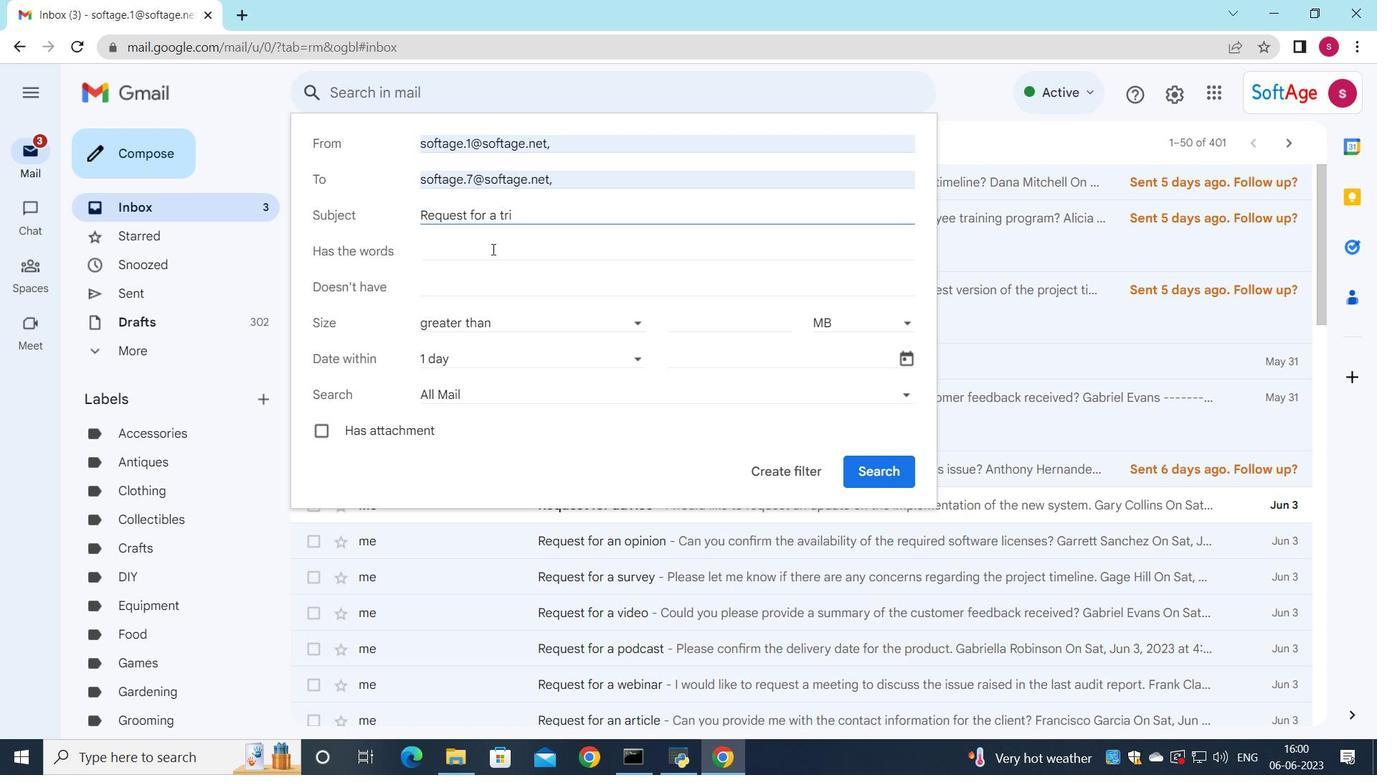 
Action: Mouse moved to (490, 256)
Screenshot: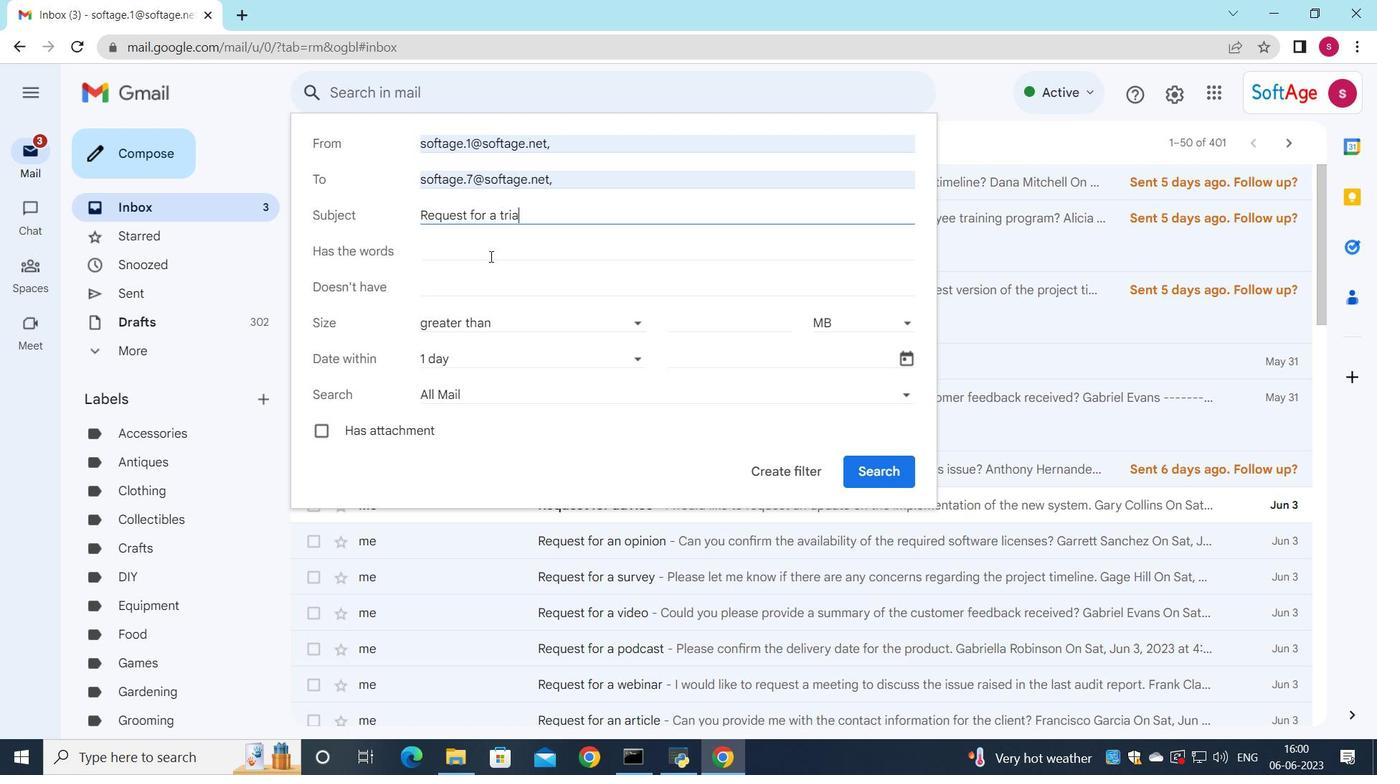 
Action: Key pressed l<Key.space>
Screenshot: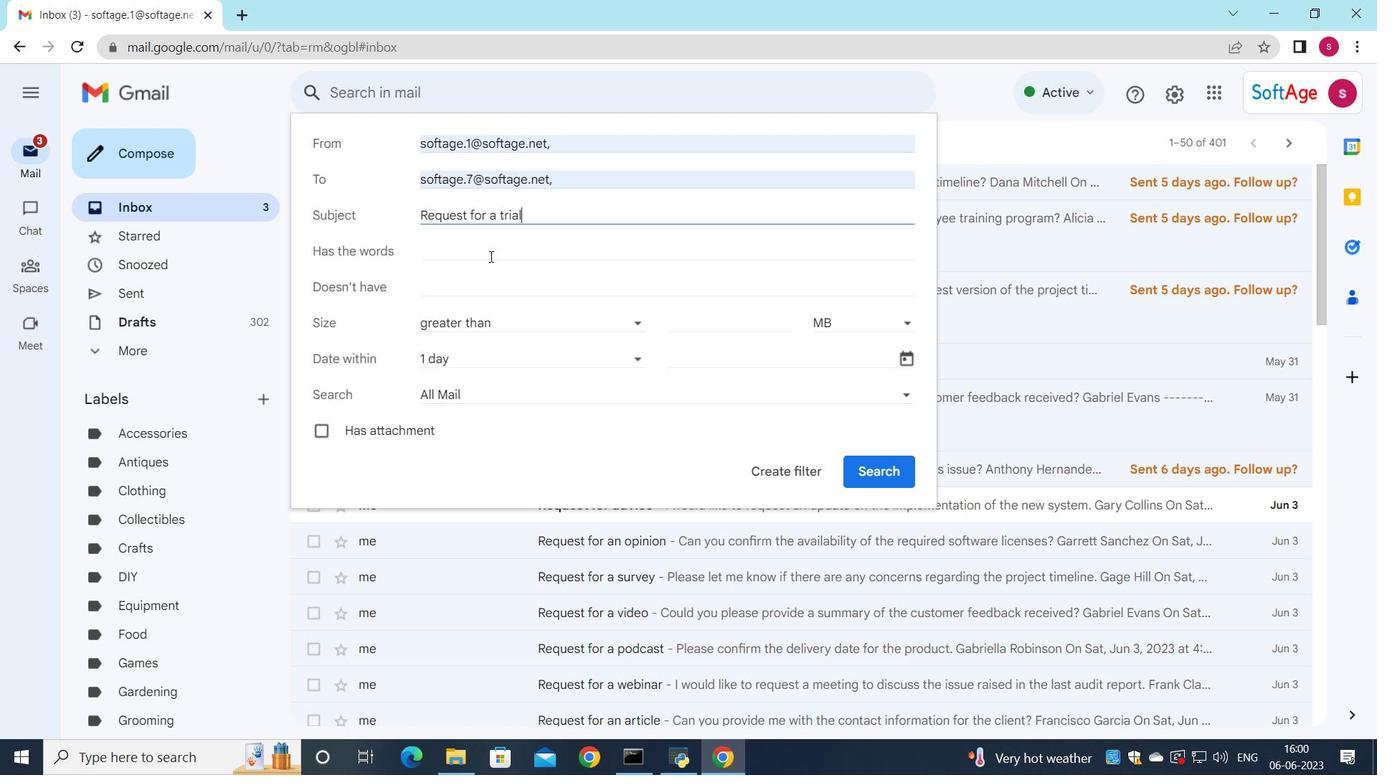 
Action: Mouse moved to (480, 370)
Screenshot: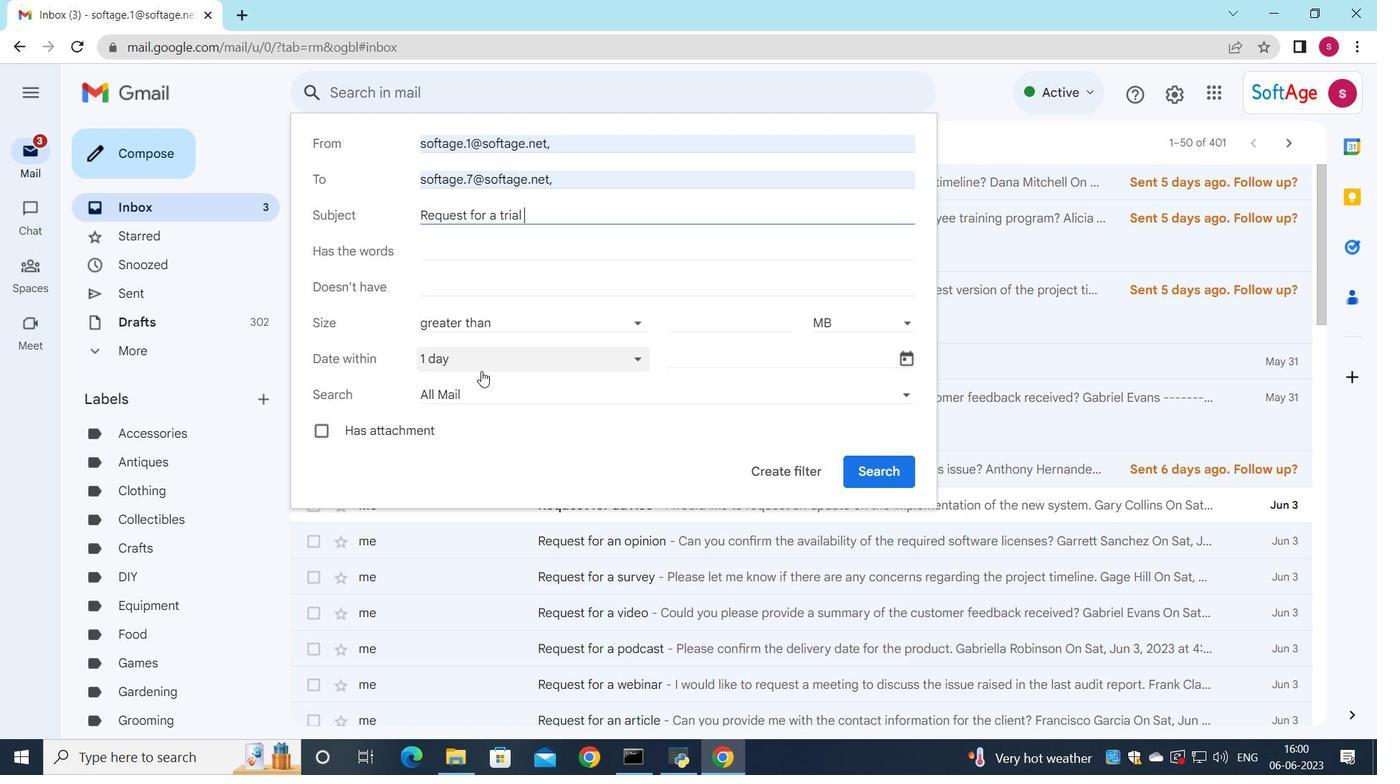 
Action: Mouse pressed left at (480, 370)
Screenshot: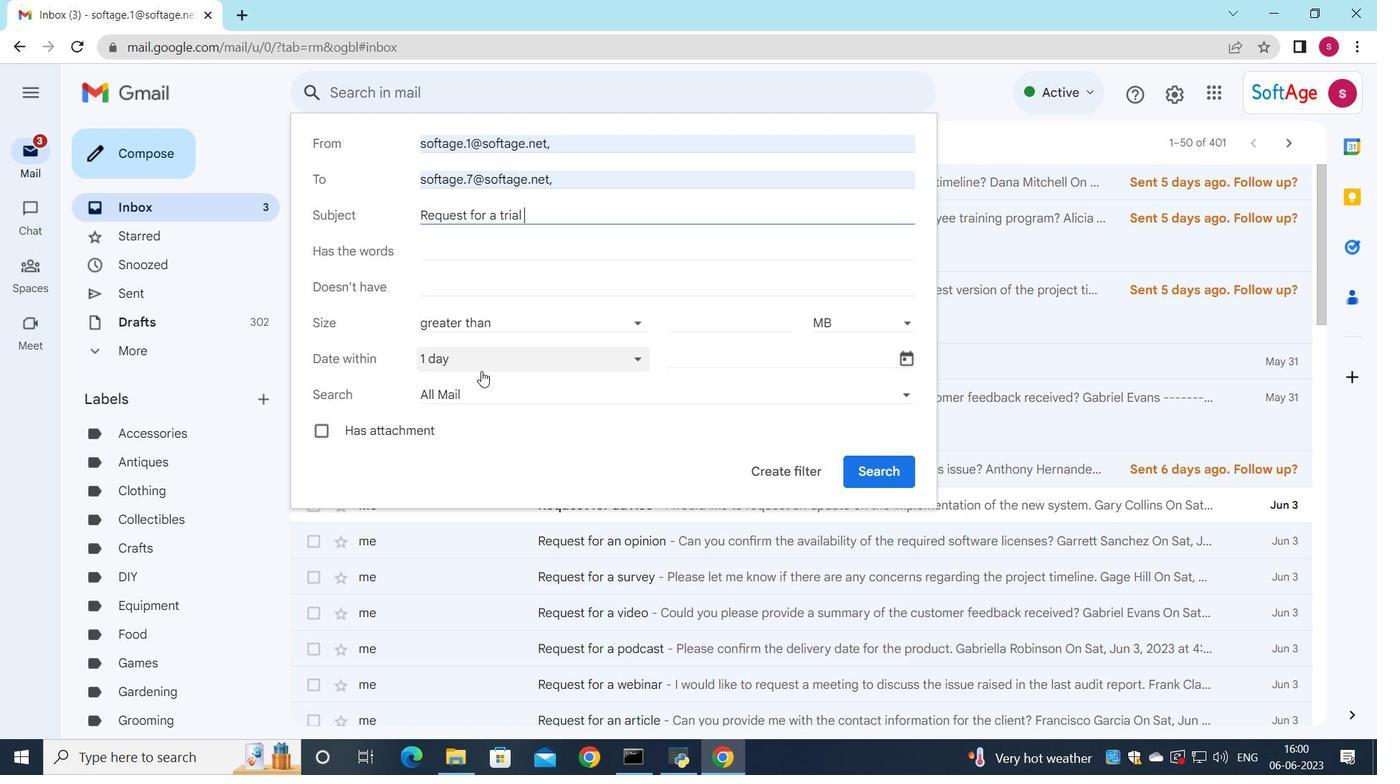 
Action: Mouse moved to (485, 558)
Screenshot: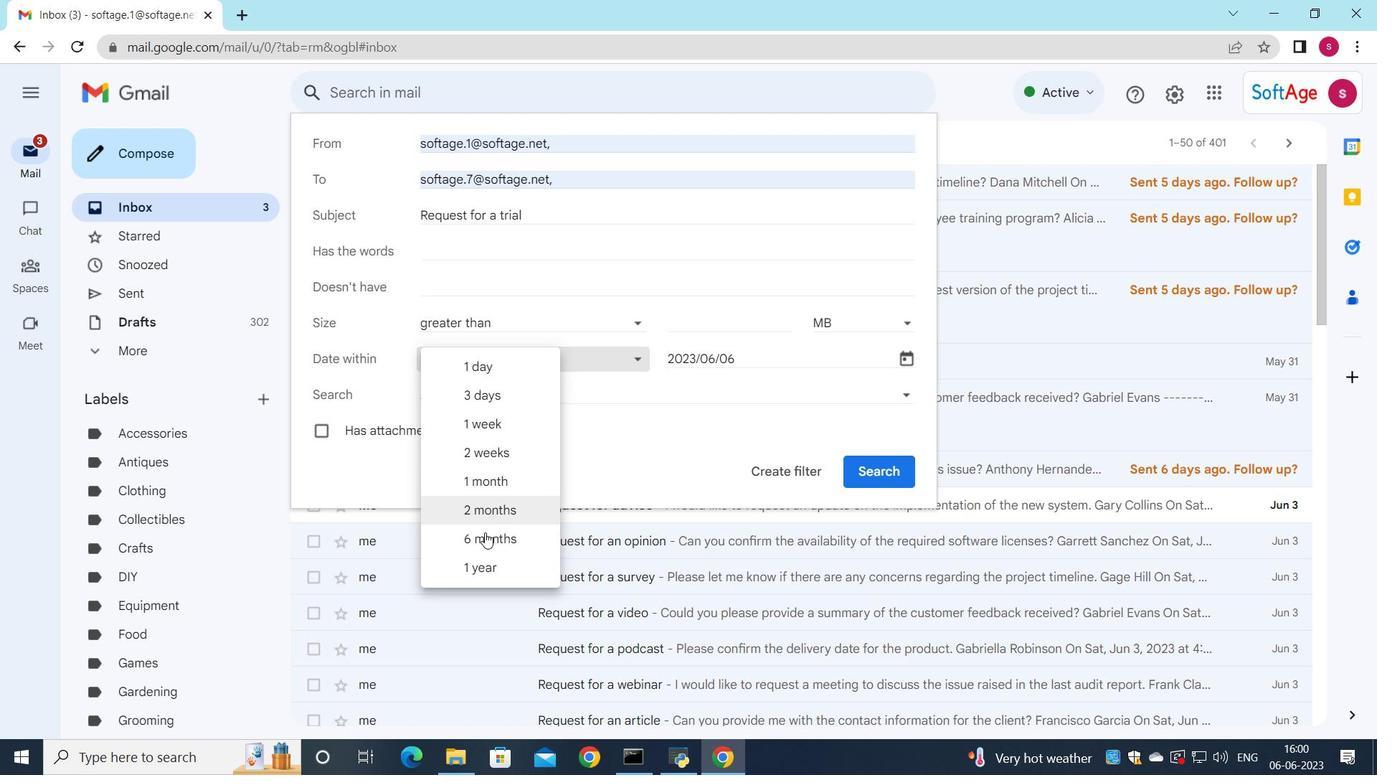 
Action: Mouse pressed left at (485, 558)
Screenshot: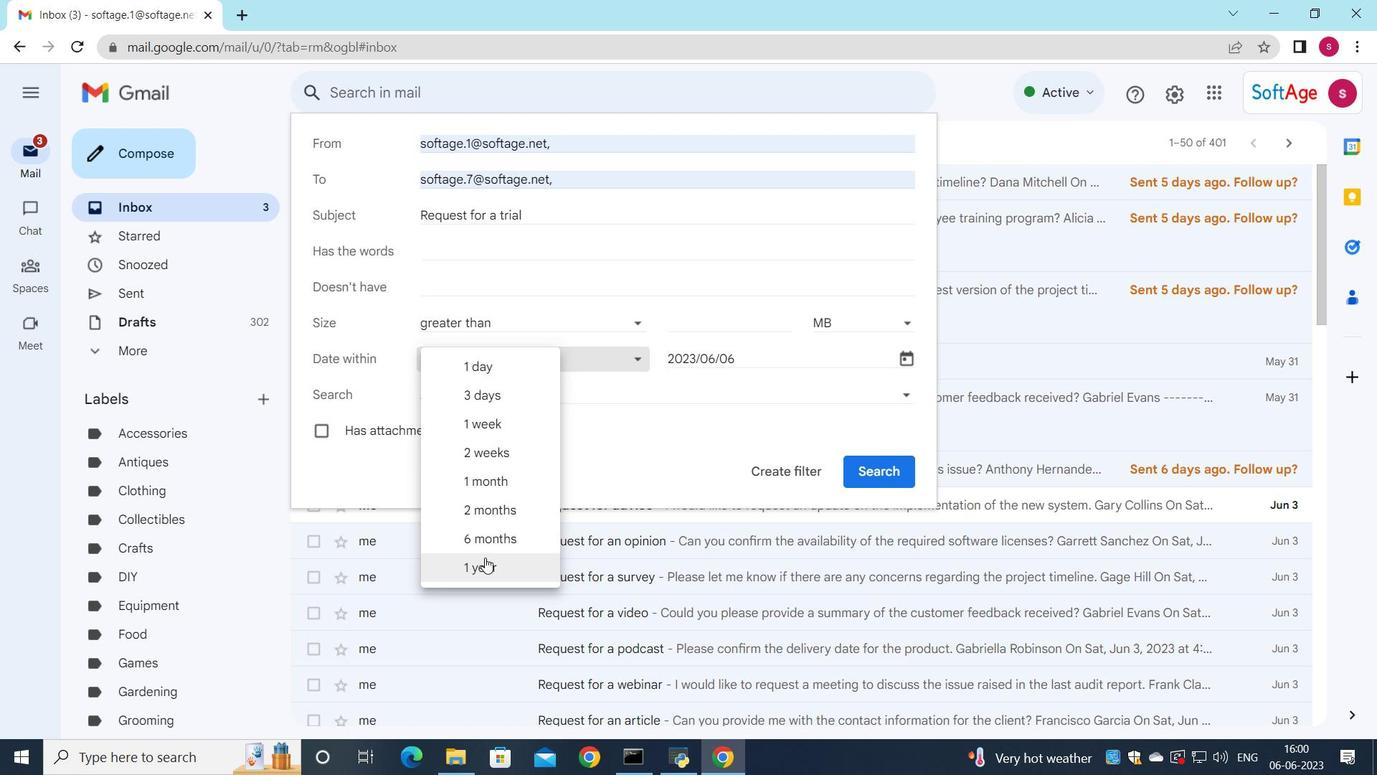
Action: Mouse moved to (810, 475)
Screenshot: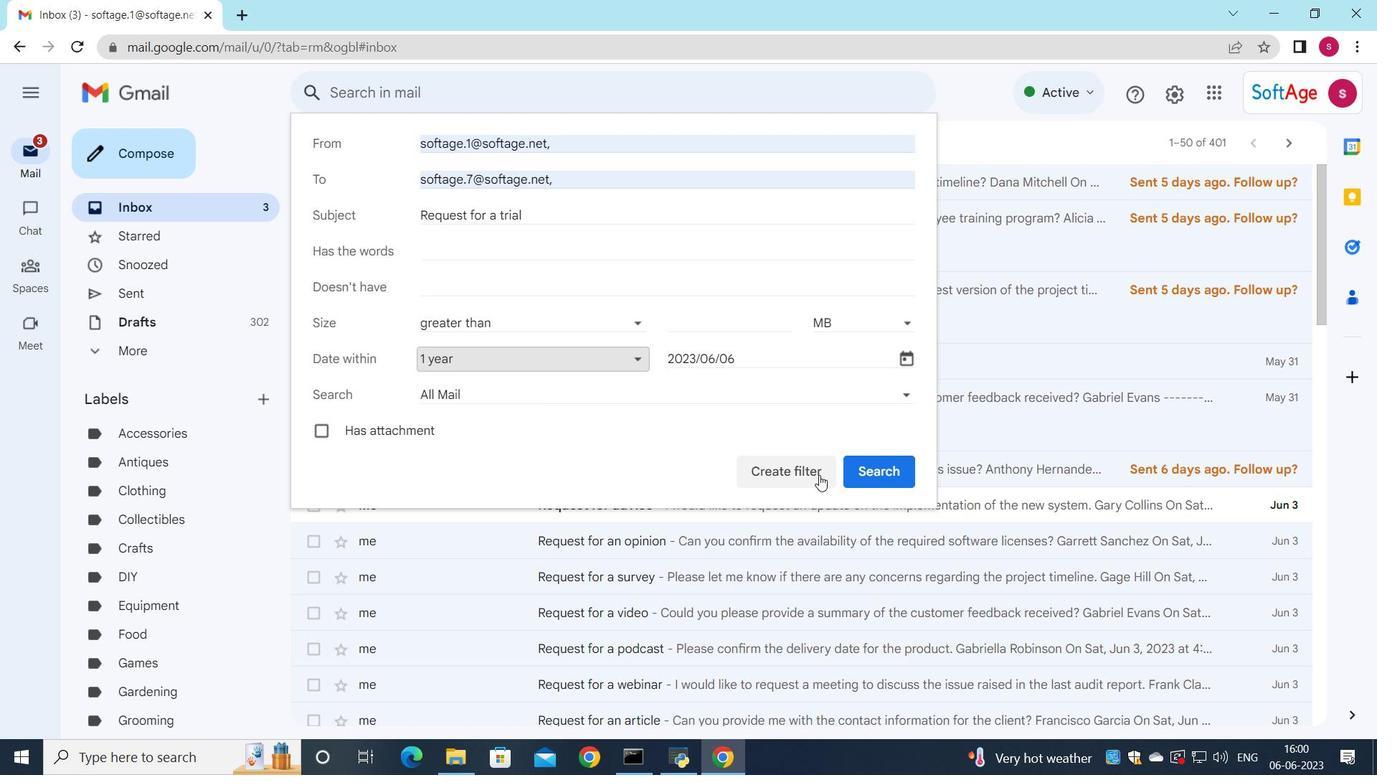 
Action: Mouse pressed left at (810, 475)
Screenshot: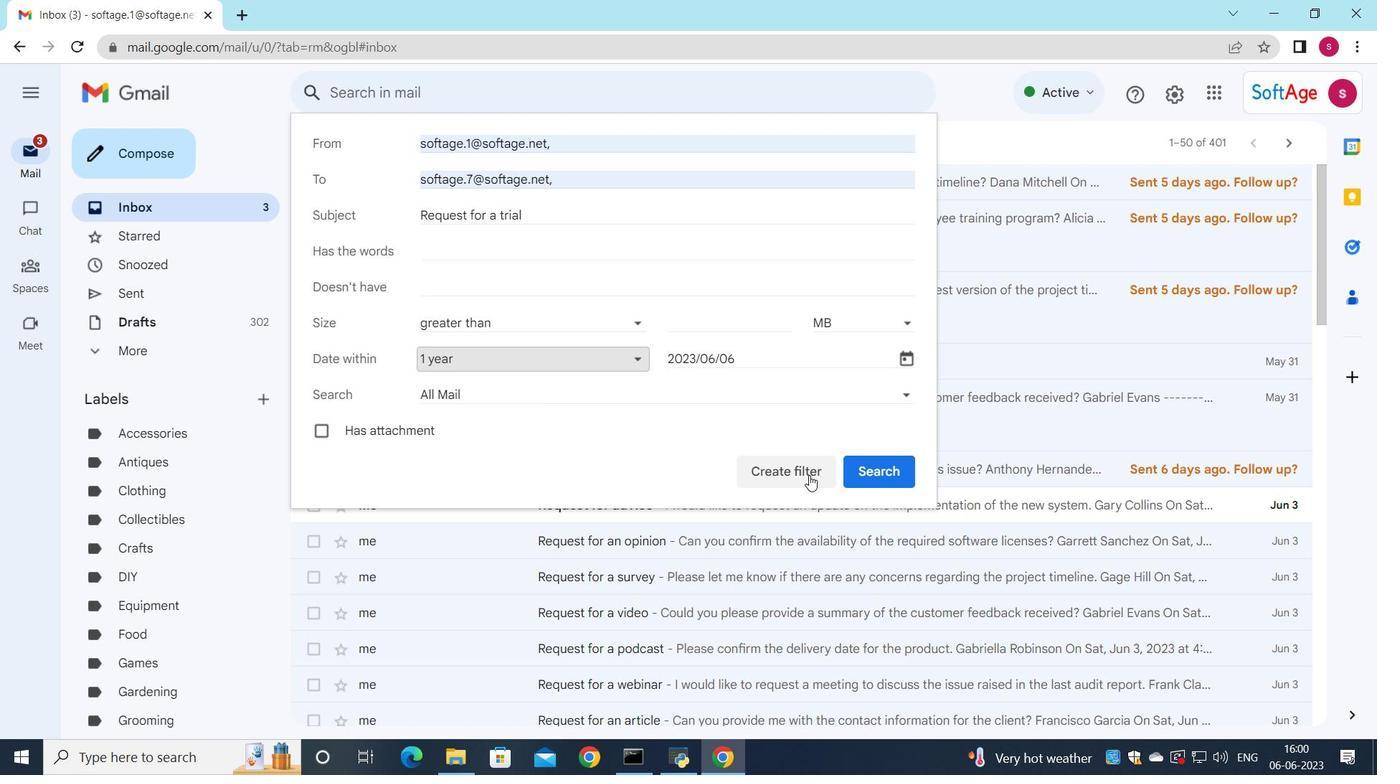 
Action: Mouse moved to (341, 208)
Screenshot: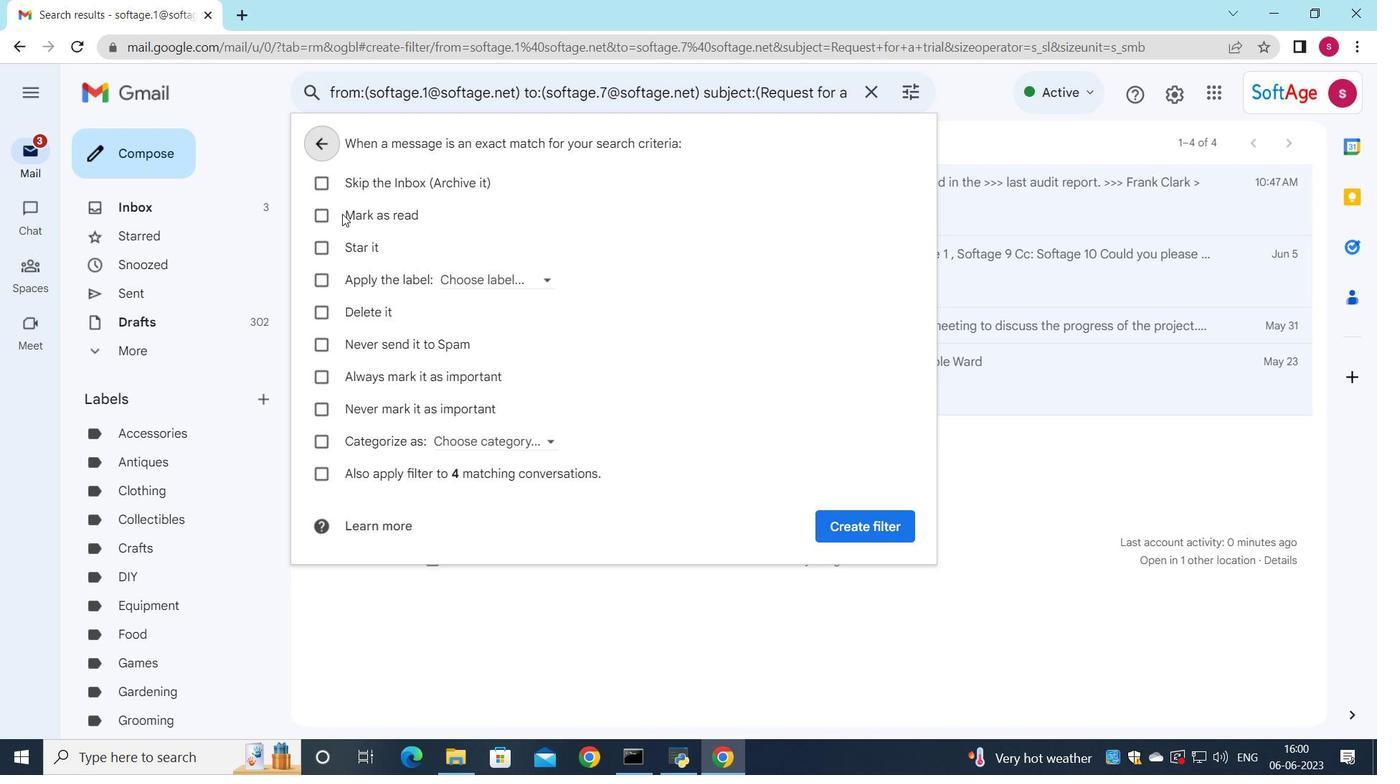 
Action: Mouse pressed left at (341, 208)
Screenshot: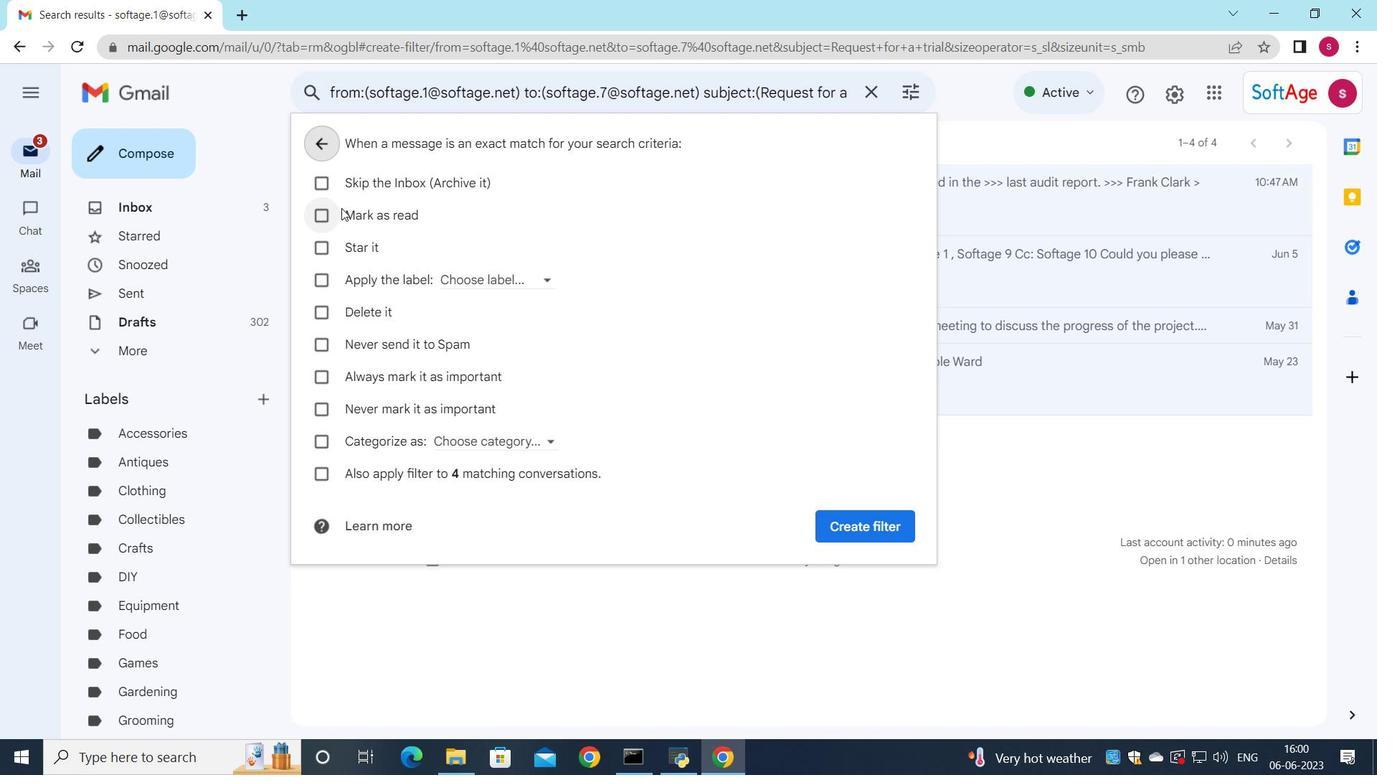 
Action: Mouse moved to (846, 526)
Screenshot: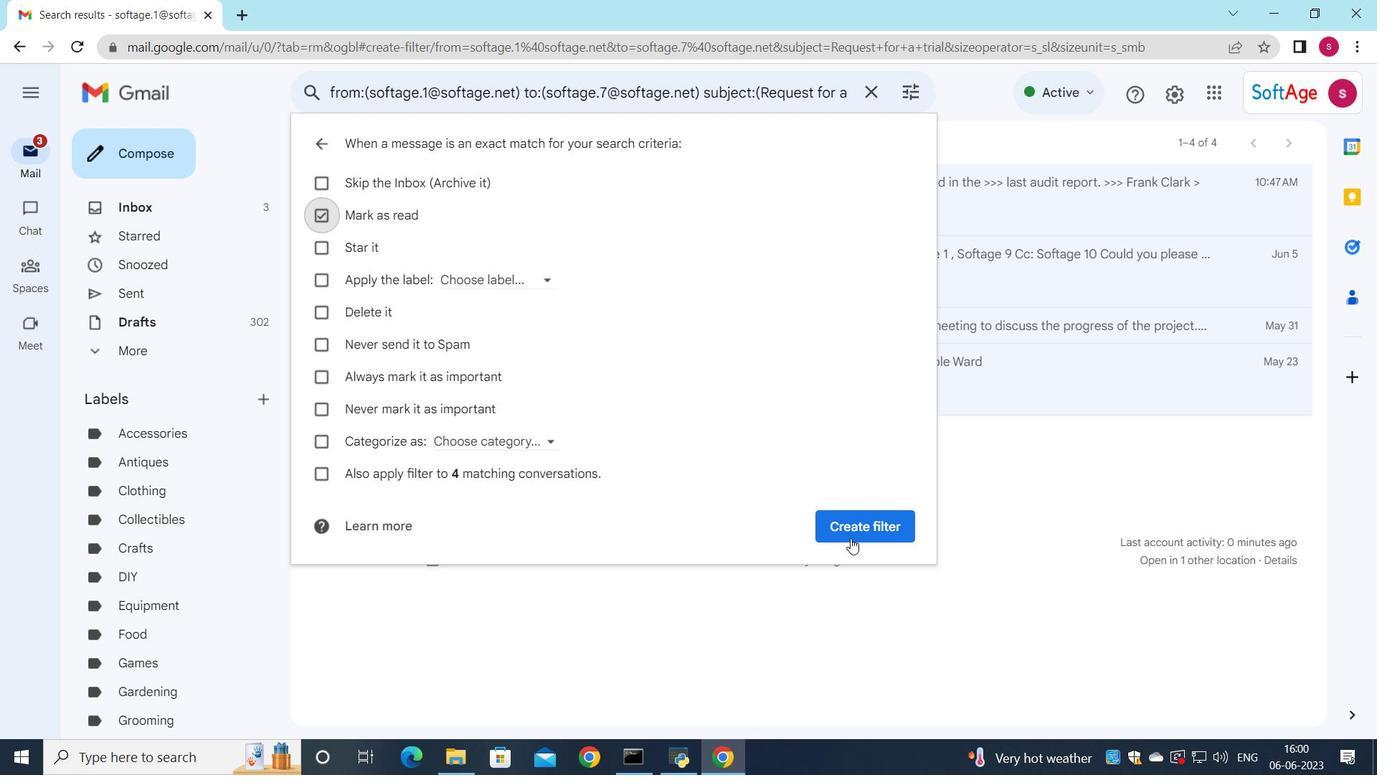 
Action: Mouse pressed left at (846, 526)
Screenshot: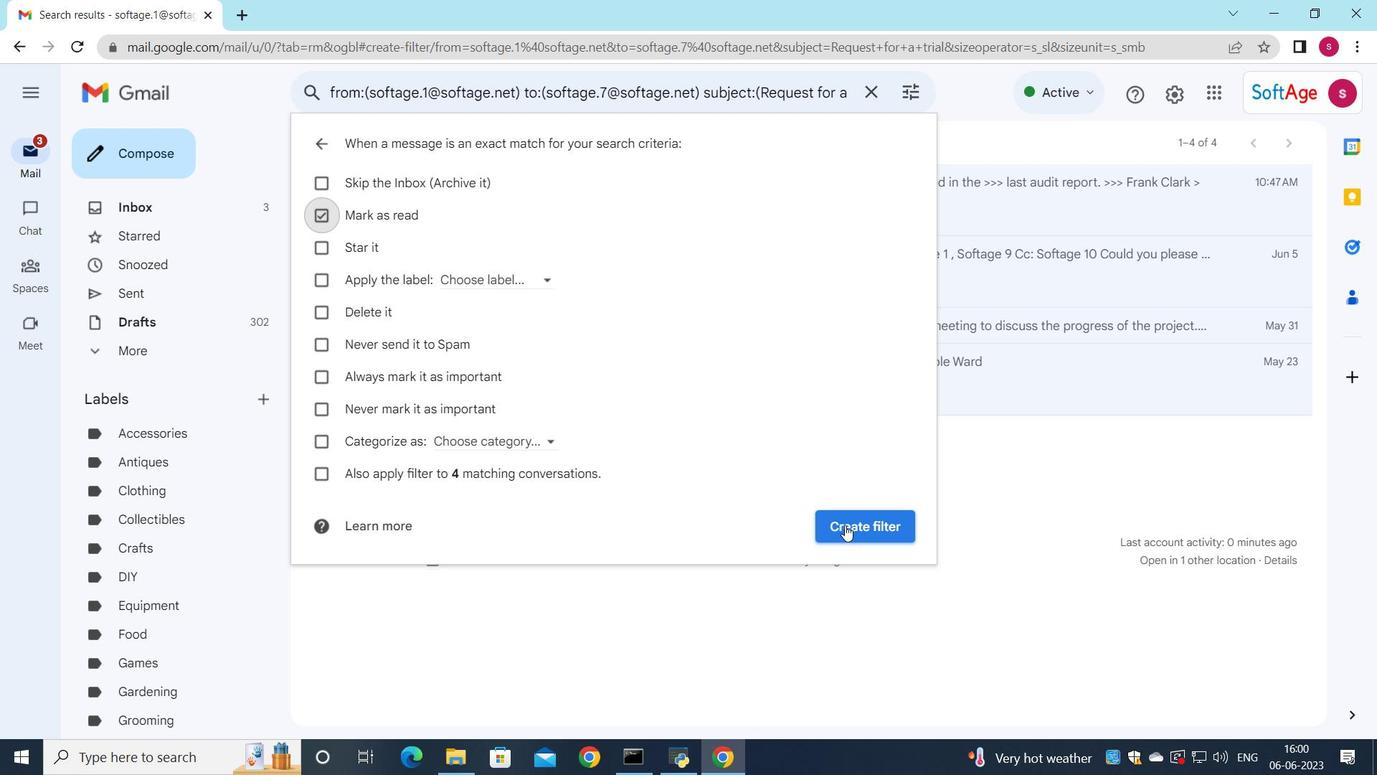 
Action: Mouse moved to (1007, 497)
Screenshot: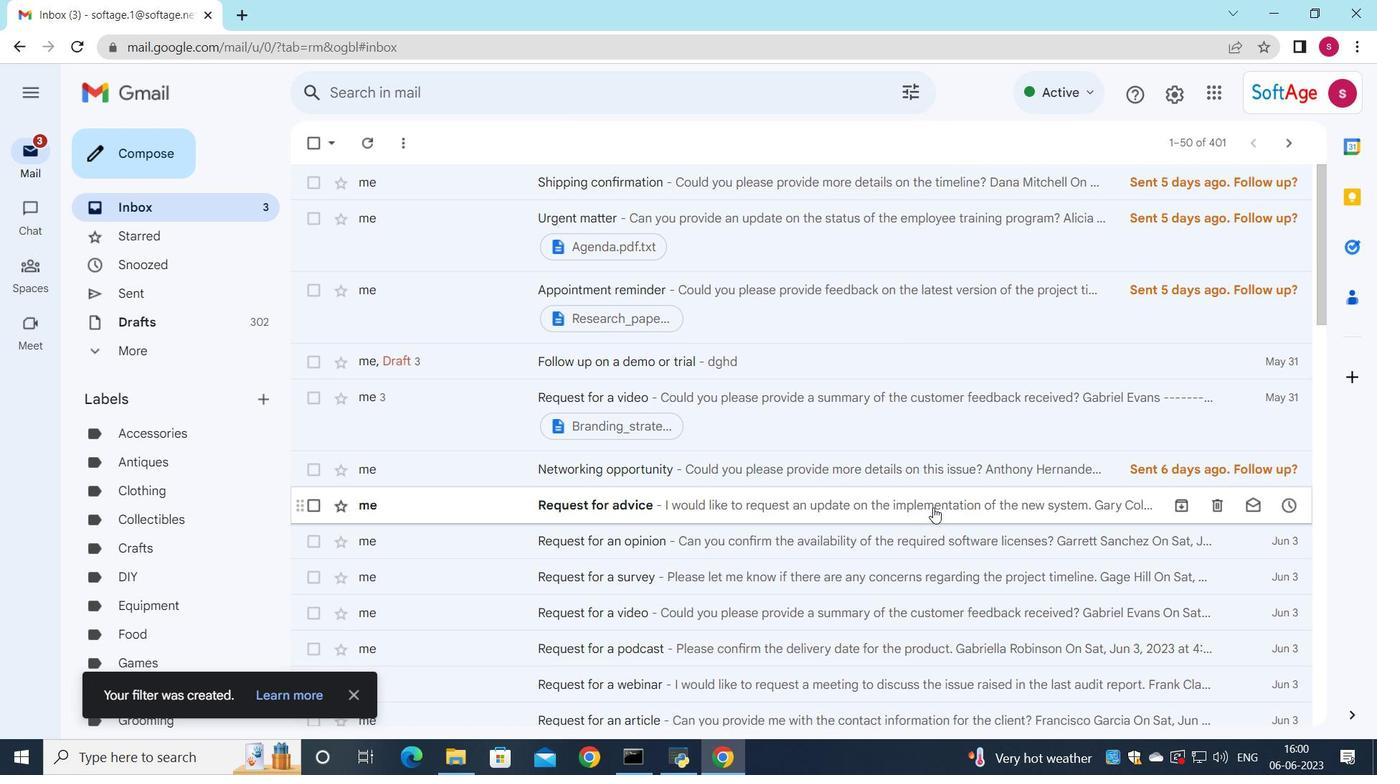 
